 Task: Look for space in Olesa de Montserrat, Spain from 1st June, 2023 to 4th June, 2023 for 1 adult in price range Rs.6000 to Rs.16000. Place can be private room with 1  bedroom having 1 bed and 1 bathroom. Property type can be house, flat, guest house. Amenities needed are: wifi, washing machine. Booking option can be shelf check-in. Required host language is English.
Action: Mouse moved to (320, 159)
Screenshot: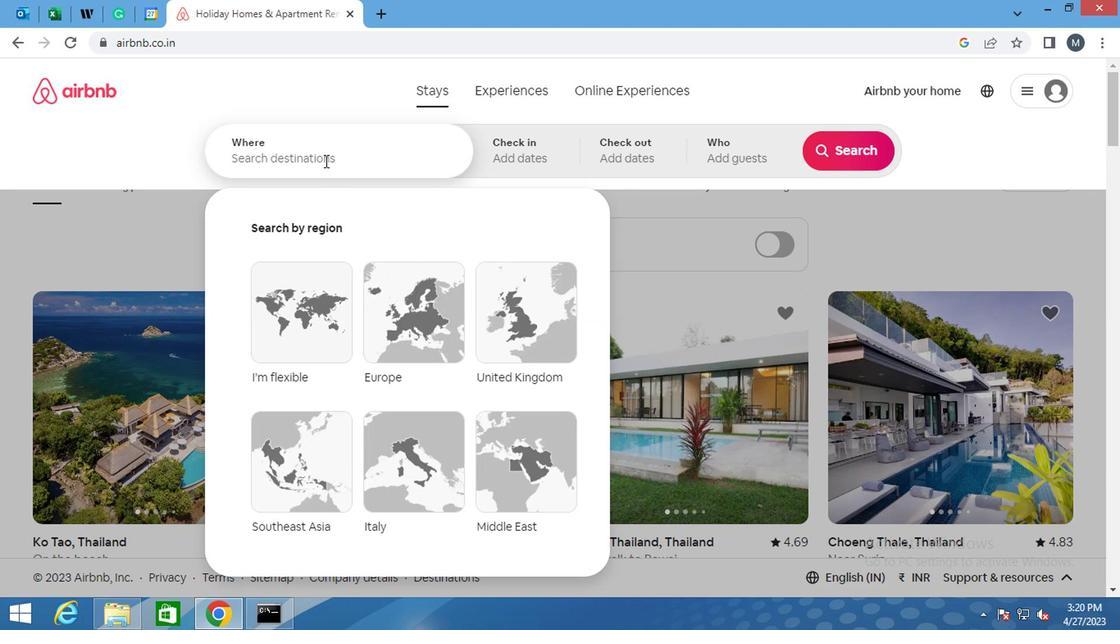 
Action: Mouse pressed left at (320, 159)
Screenshot: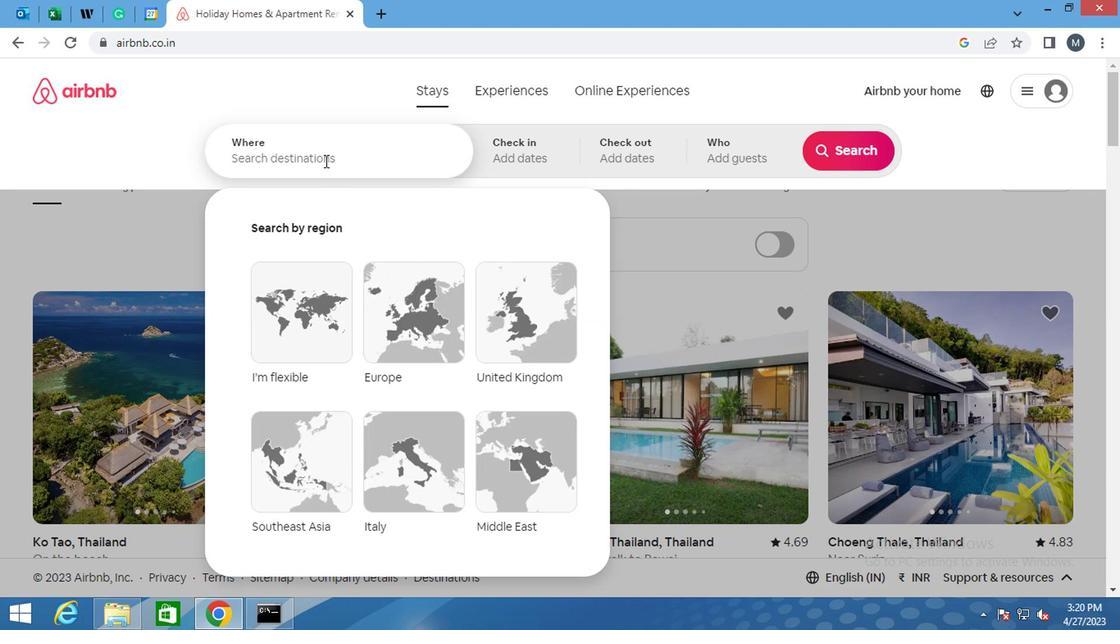 
Action: Key pressed <Key.shift>OLESA<Key.space><Key.shift>D<Key.backspace>DE
Screenshot: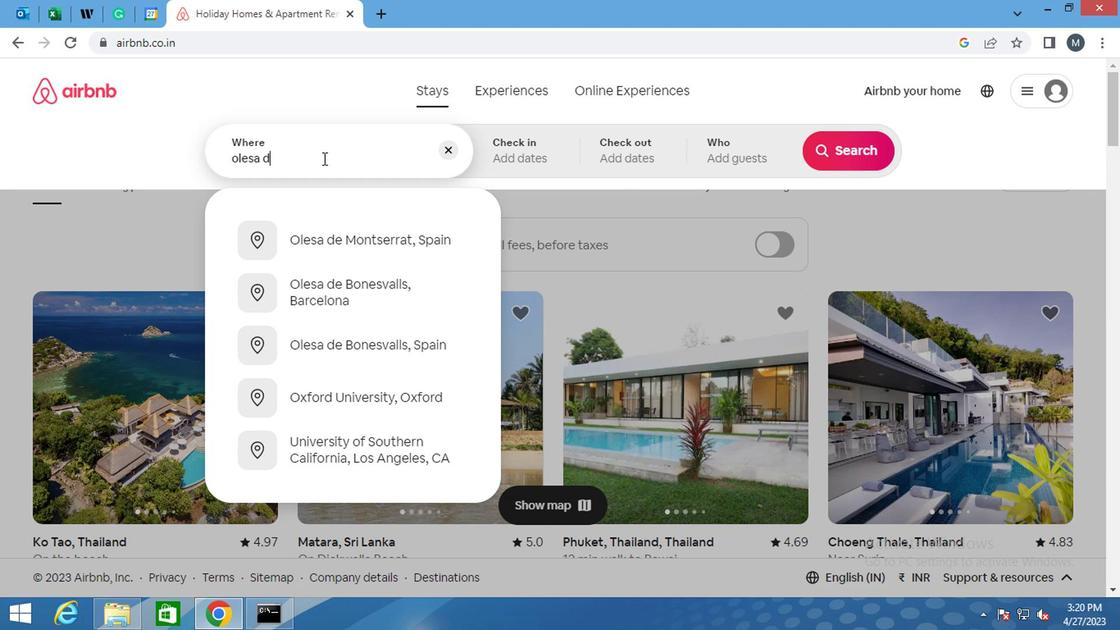 
Action: Mouse moved to (424, 300)
Screenshot: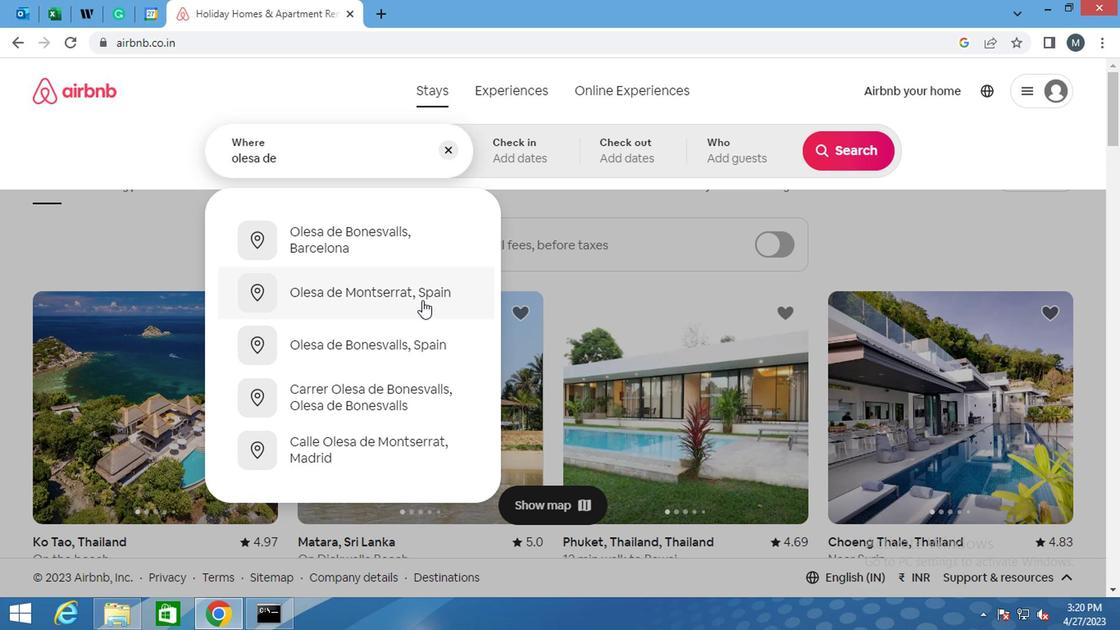 
Action: Mouse pressed left at (424, 300)
Screenshot: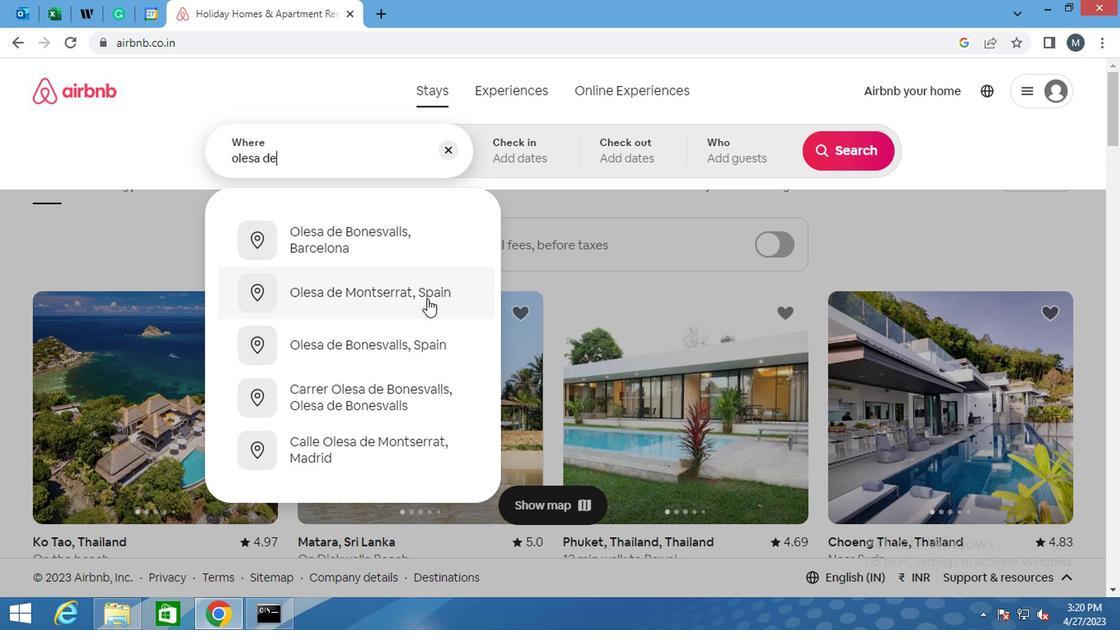 
Action: Mouse moved to (840, 286)
Screenshot: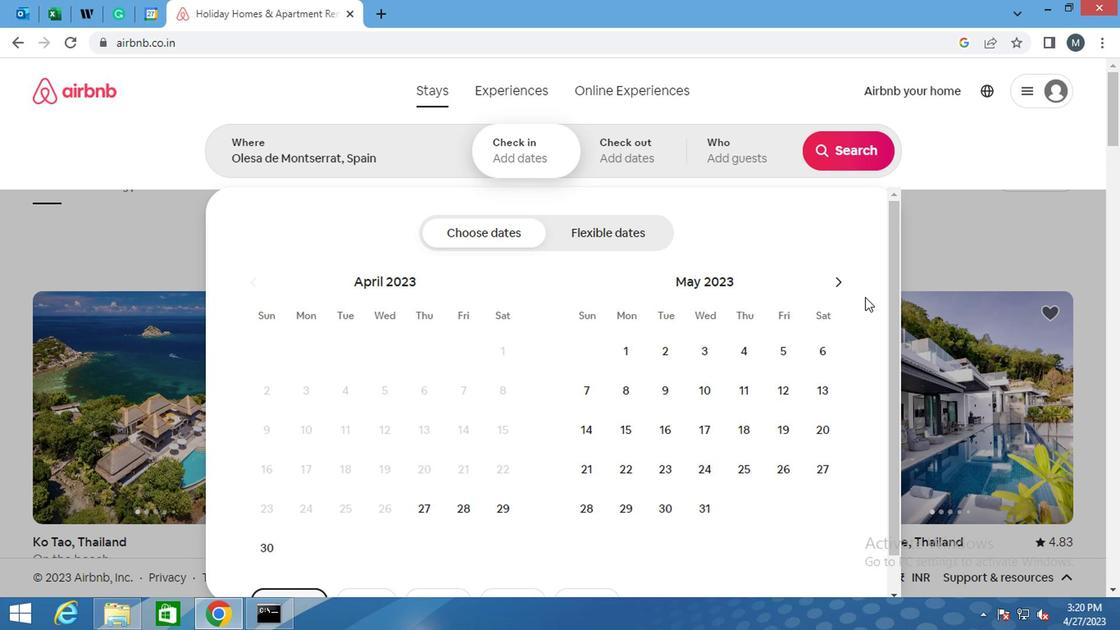 
Action: Mouse pressed left at (840, 286)
Screenshot: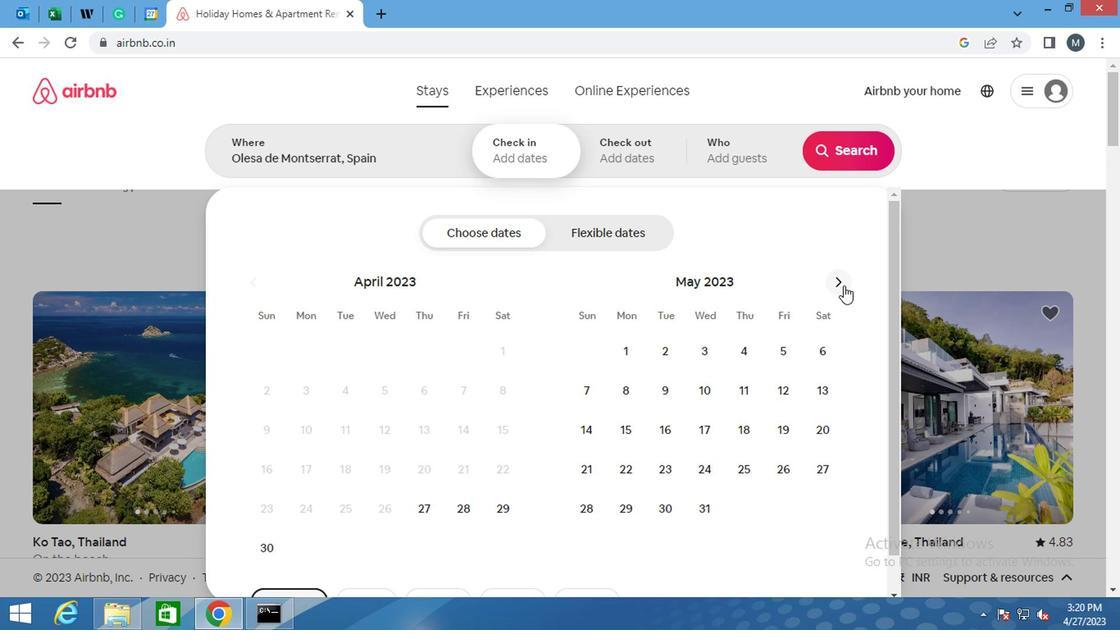 
Action: Mouse moved to (744, 361)
Screenshot: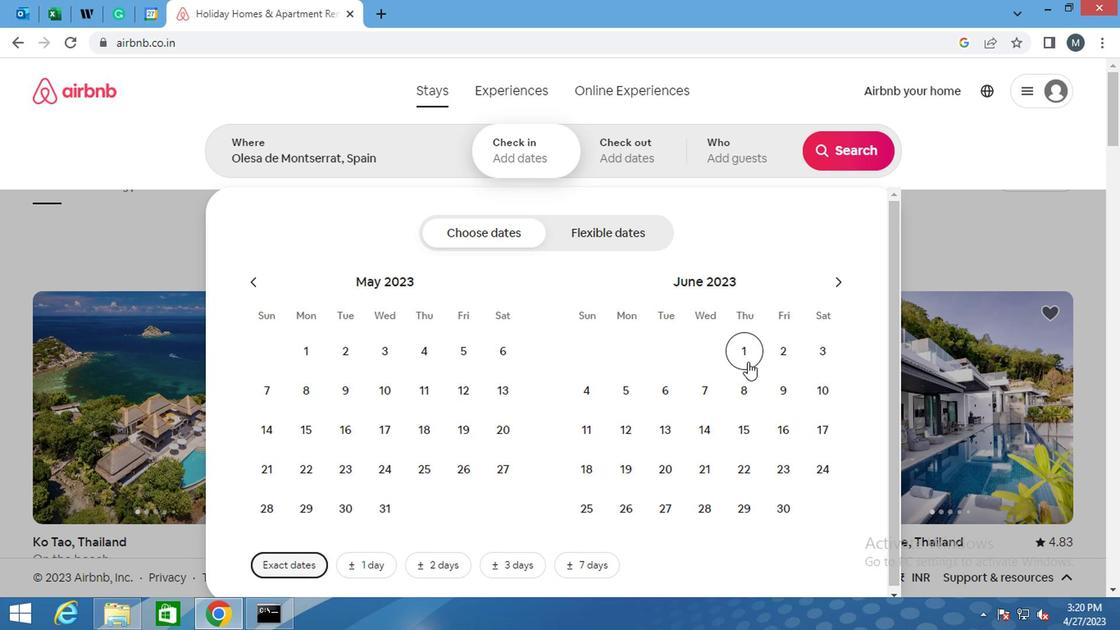 
Action: Mouse pressed left at (744, 361)
Screenshot: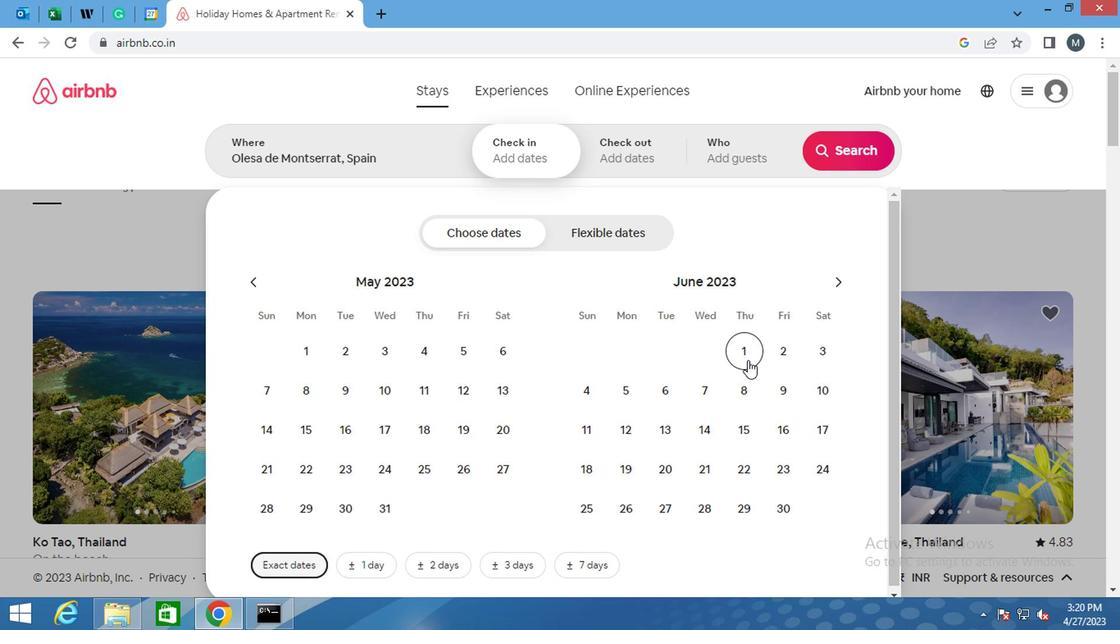 
Action: Mouse moved to (587, 390)
Screenshot: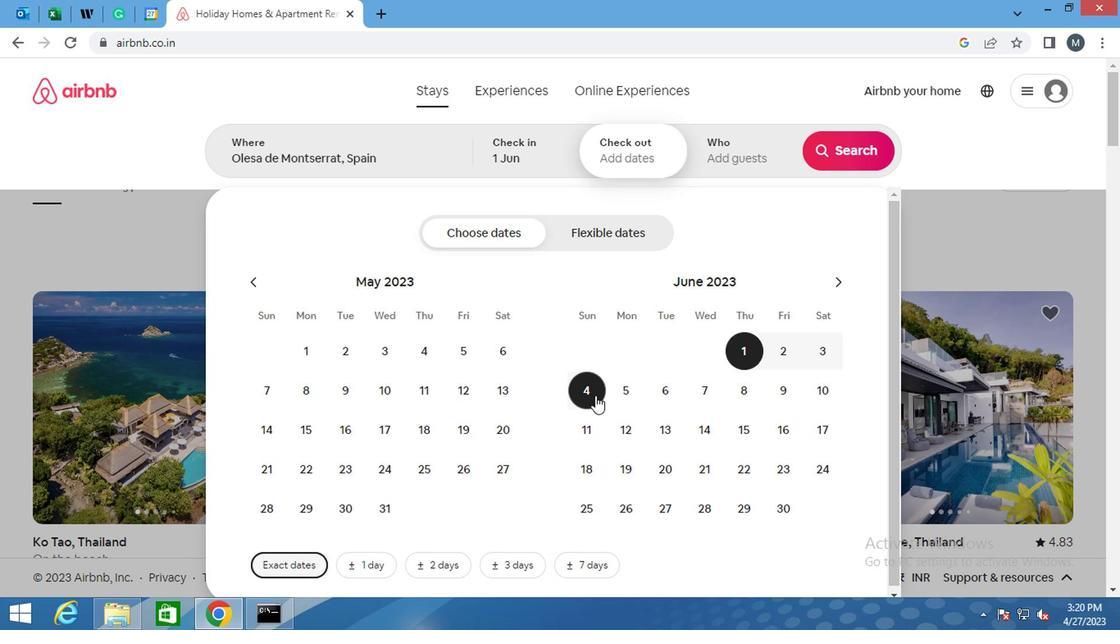 
Action: Mouse pressed left at (587, 390)
Screenshot: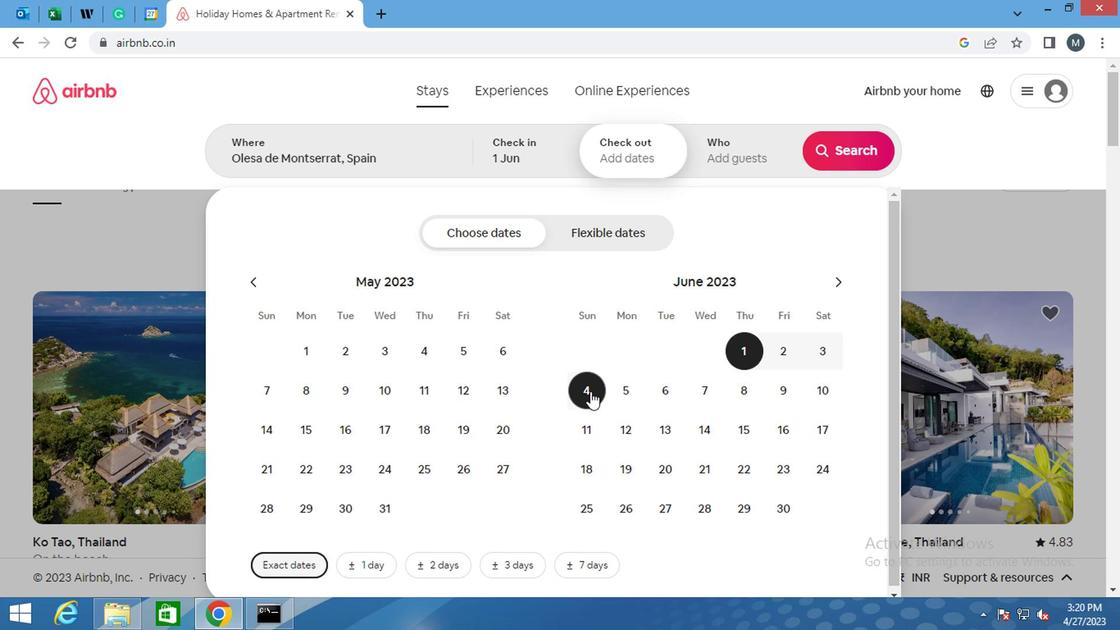 
Action: Mouse moved to (732, 166)
Screenshot: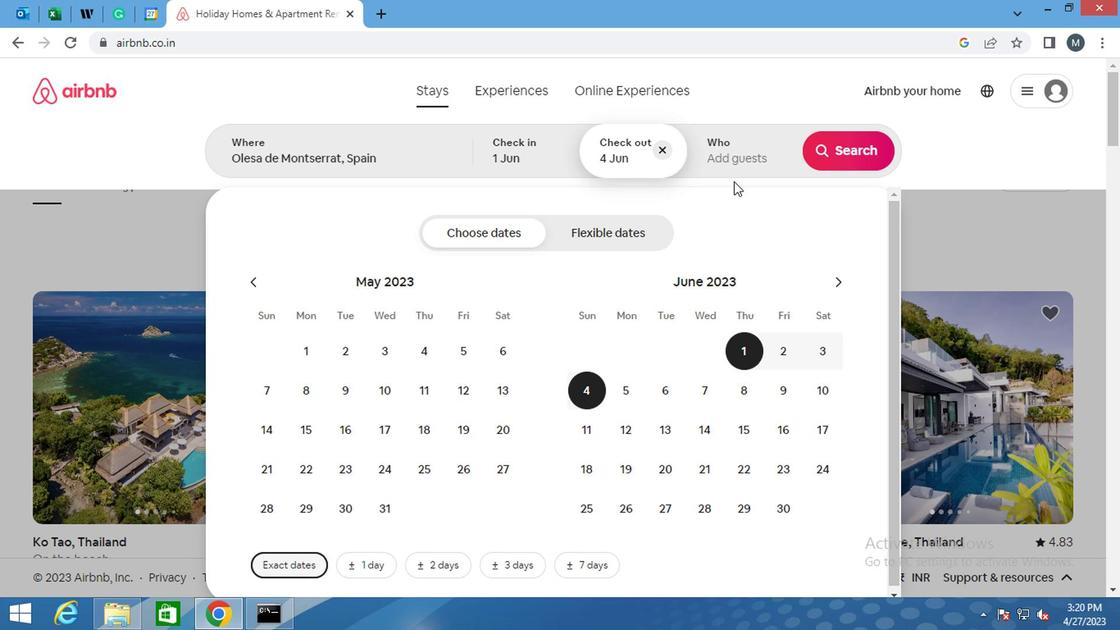 
Action: Mouse pressed left at (732, 166)
Screenshot: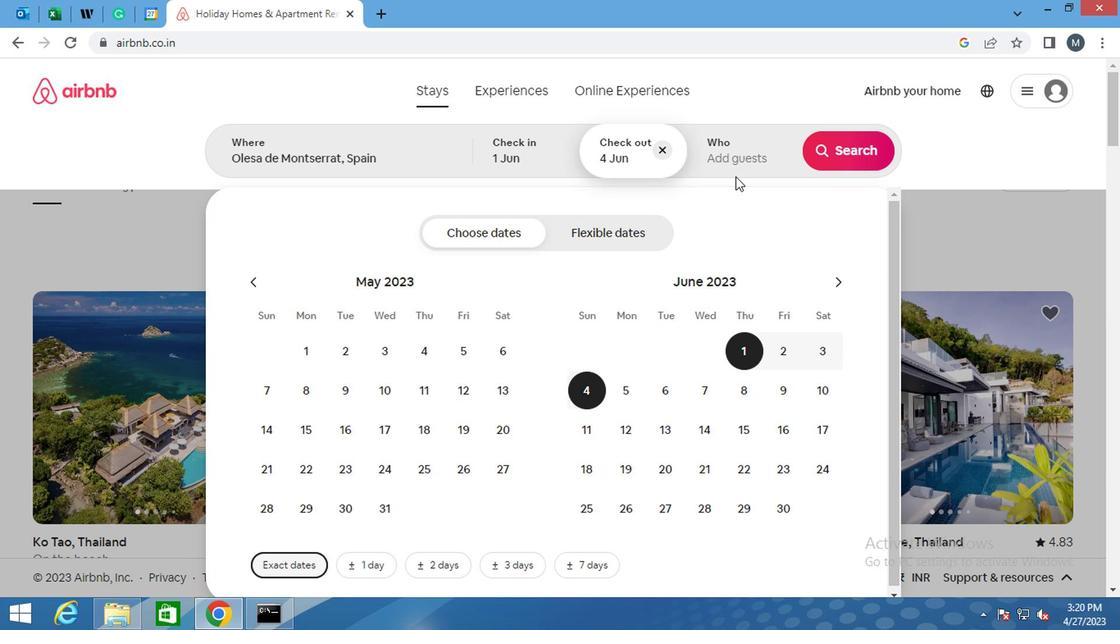 
Action: Mouse moved to (837, 241)
Screenshot: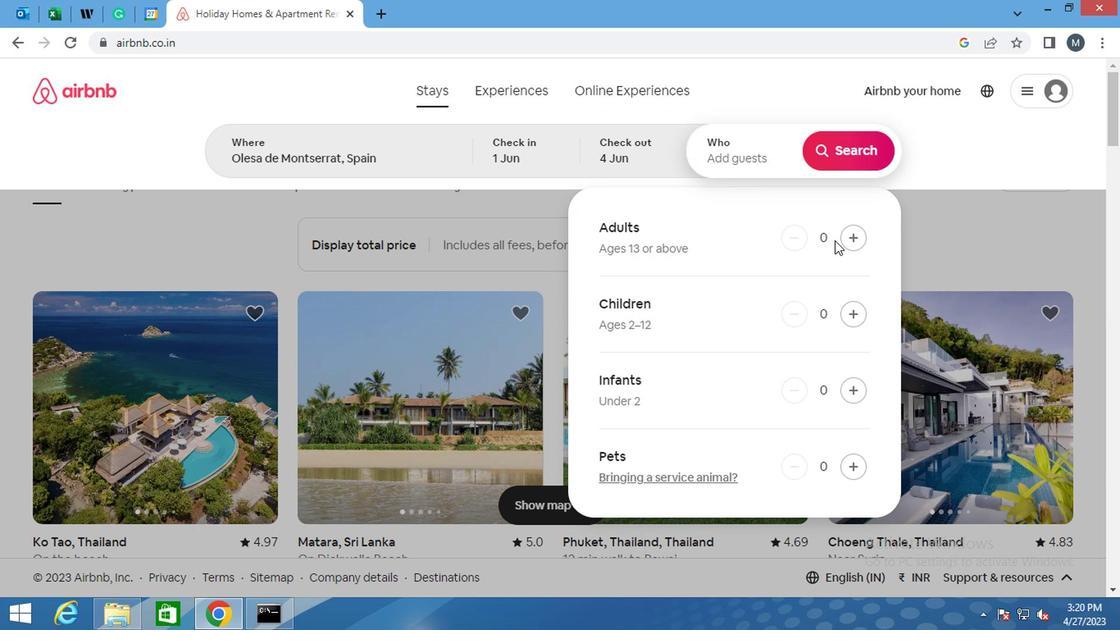 
Action: Mouse pressed left at (837, 241)
Screenshot: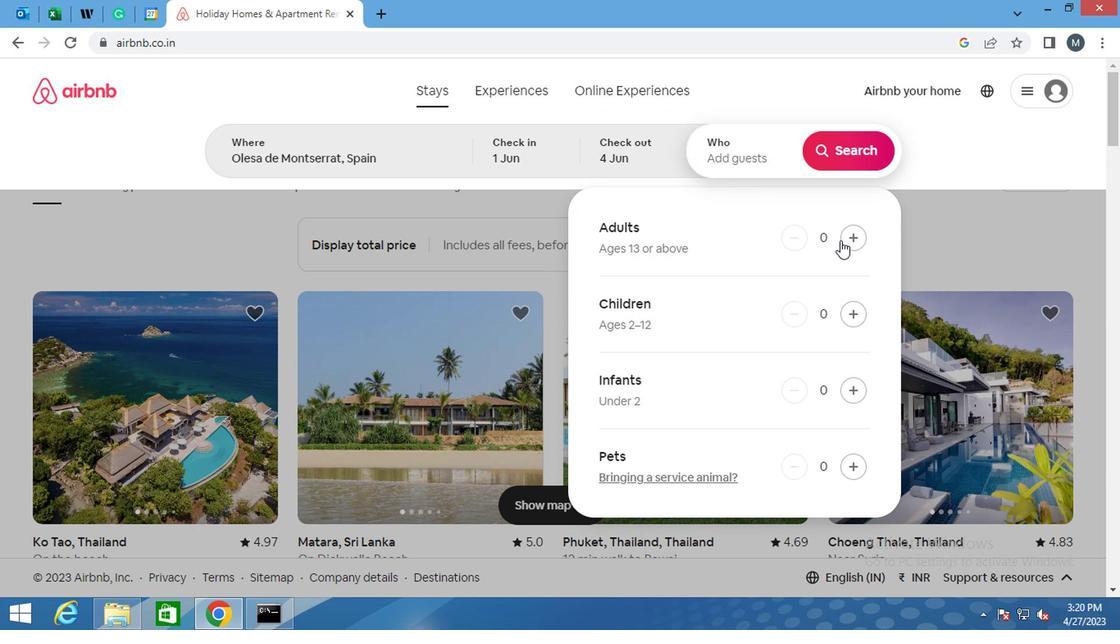 
Action: Mouse moved to (852, 155)
Screenshot: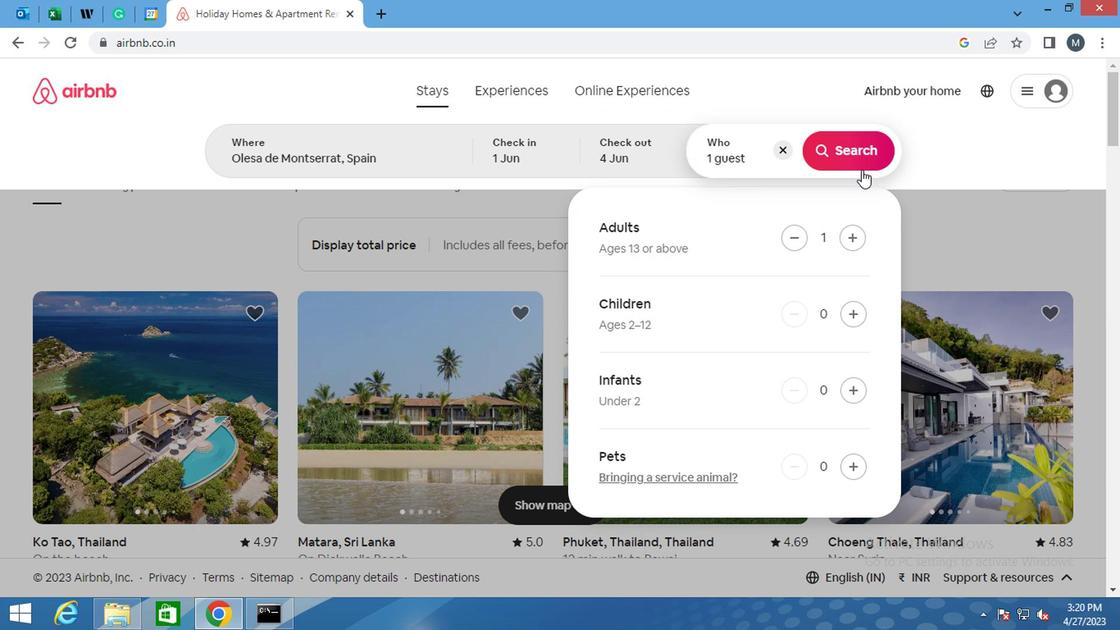 
Action: Mouse pressed left at (852, 155)
Screenshot: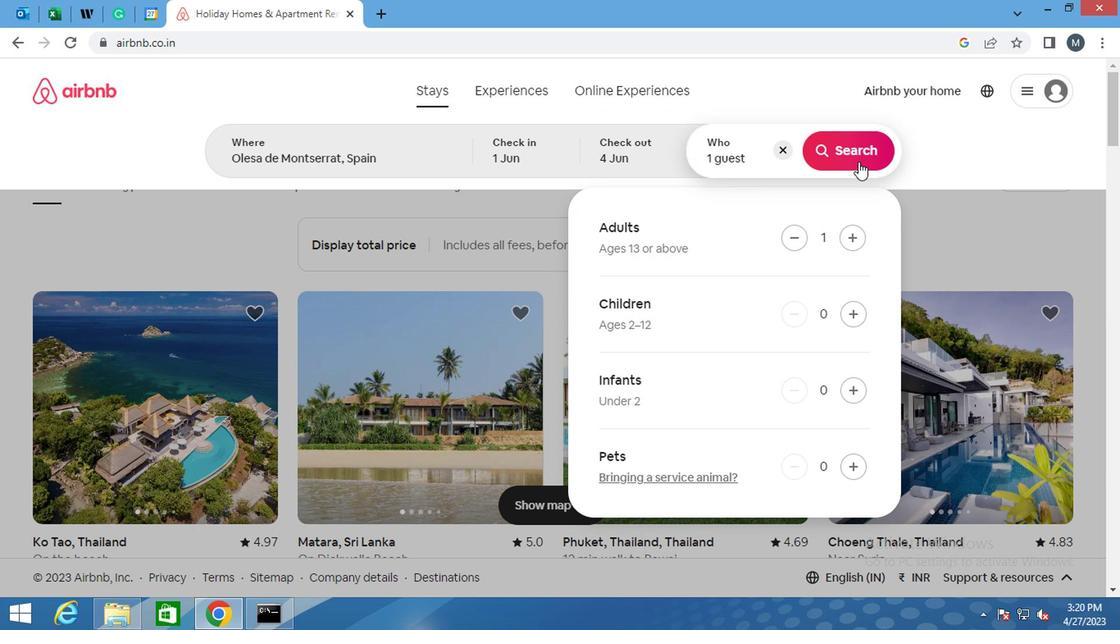 
Action: Mouse moved to (1028, 161)
Screenshot: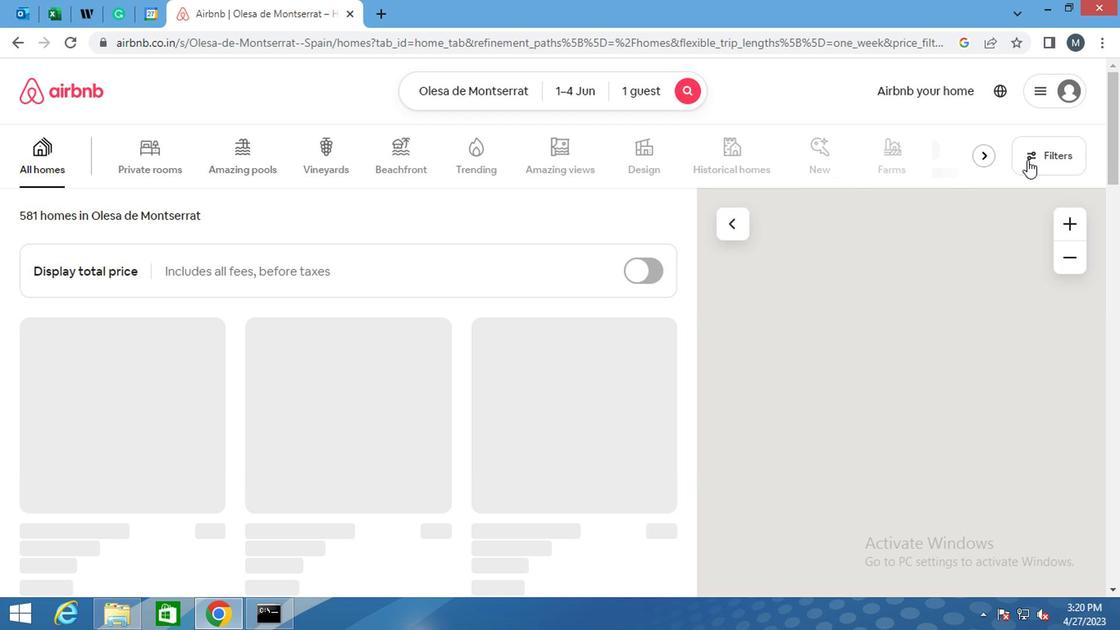 
Action: Mouse pressed left at (1028, 161)
Screenshot: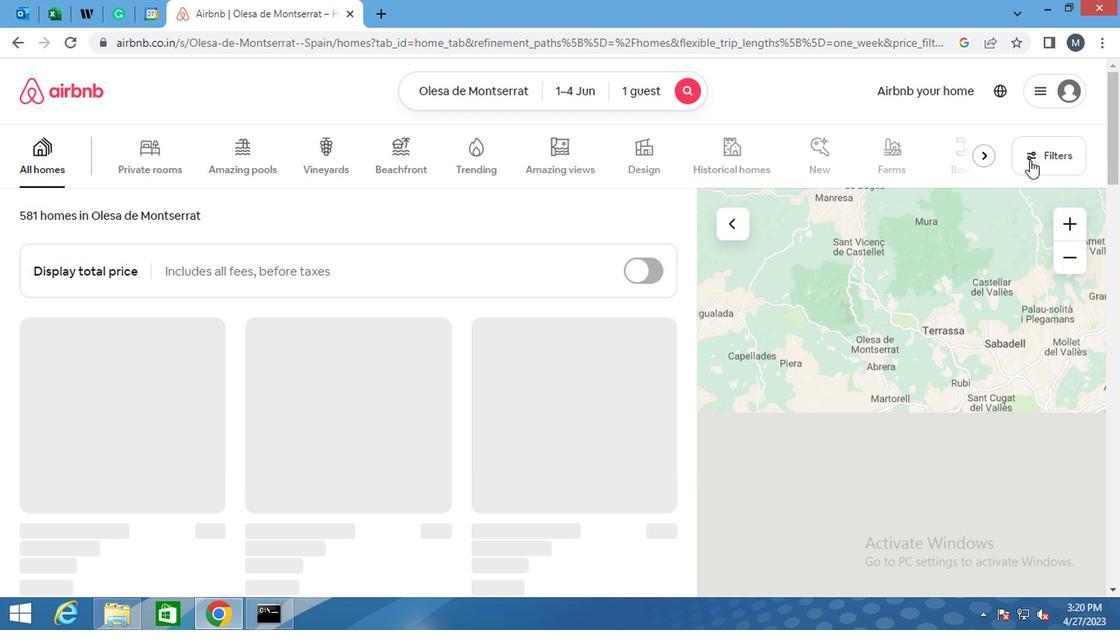 
Action: Mouse moved to (400, 370)
Screenshot: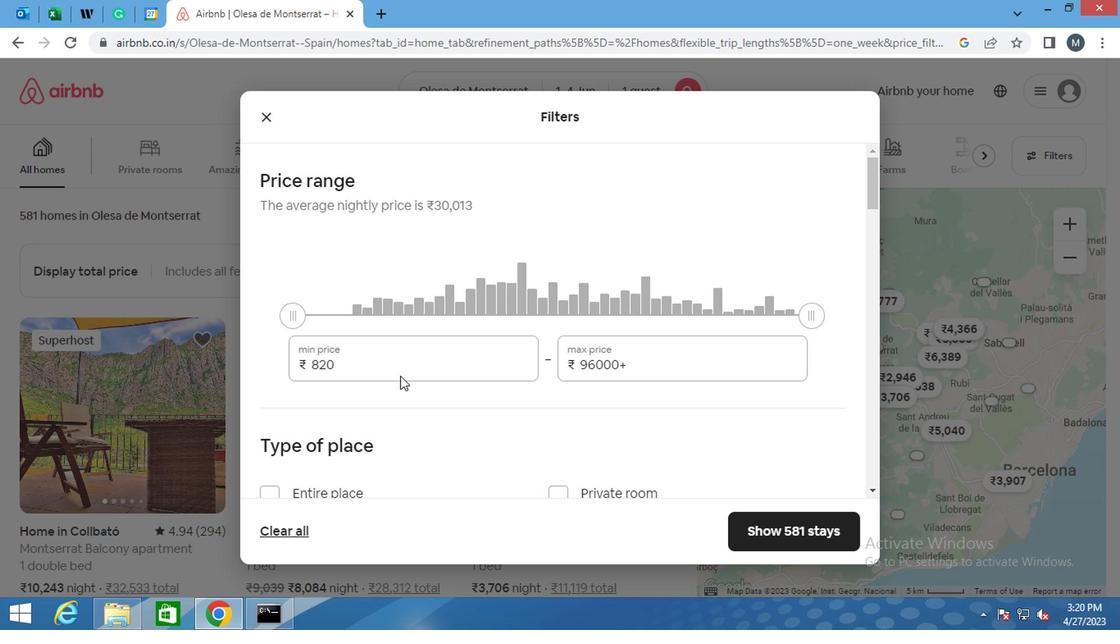 
Action: Mouse pressed left at (400, 370)
Screenshot: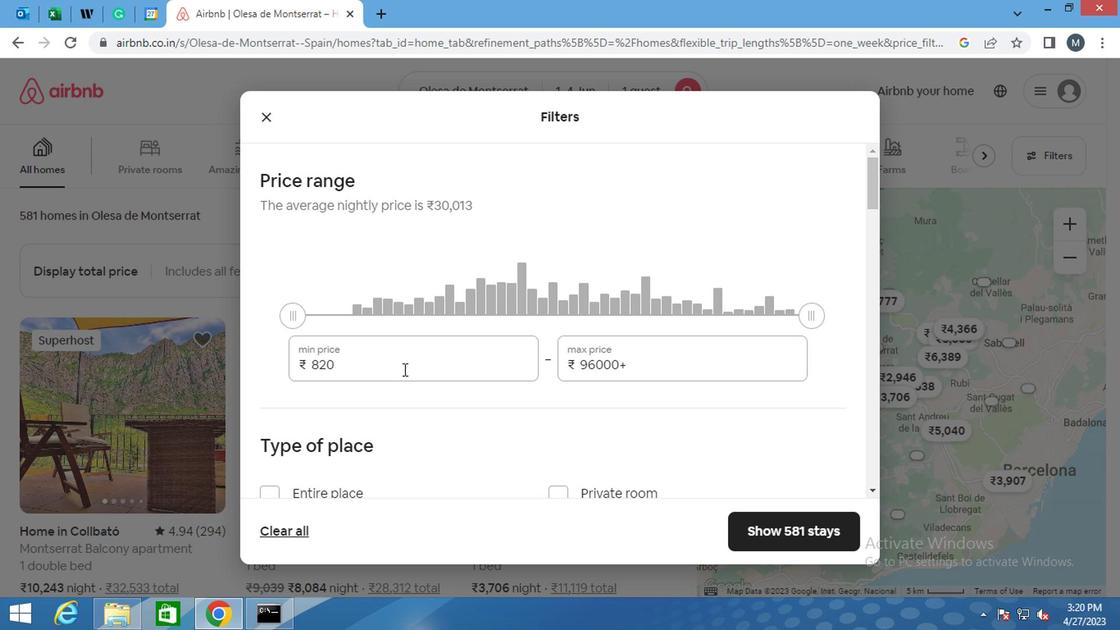 
Action: Mouse pressed left at (400, 370)
Screenshot: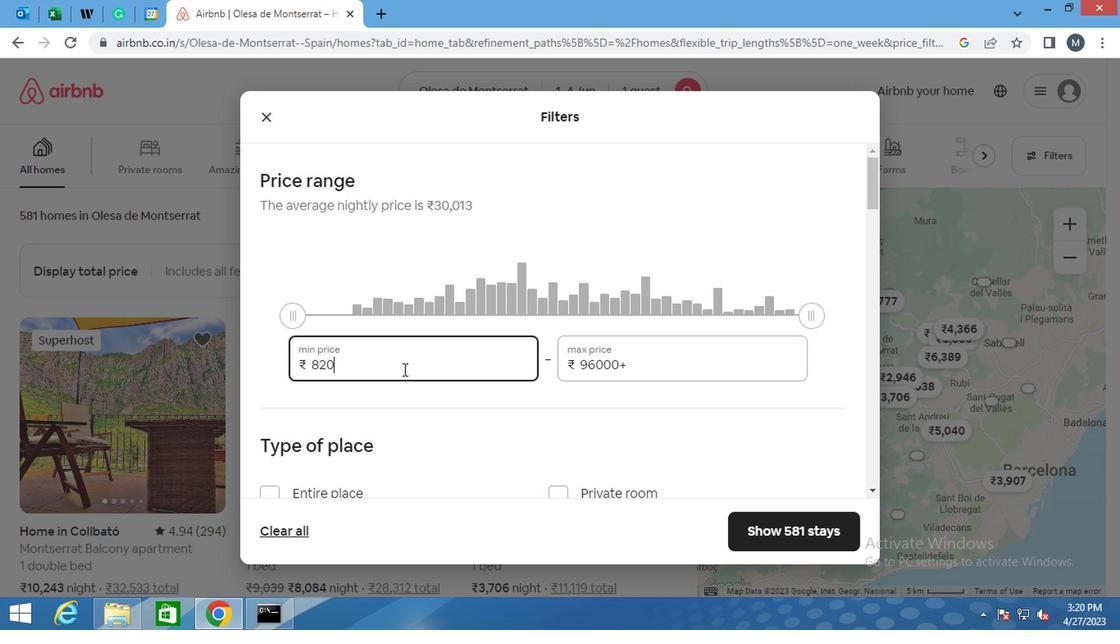 
Action: Key pressed 6000
Screenshot: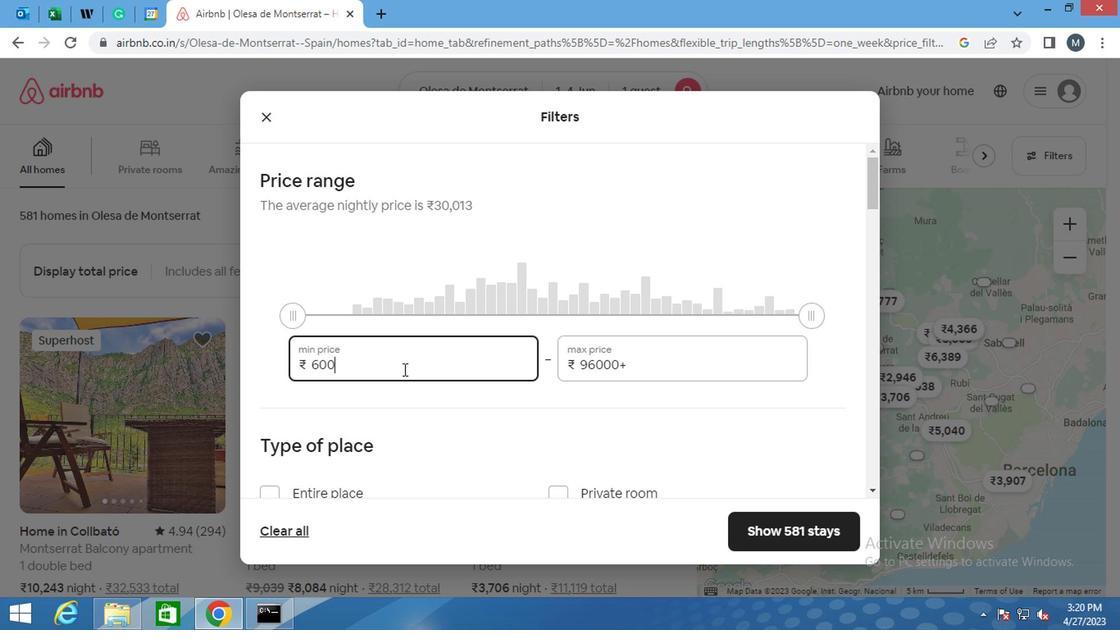 
Action: Mouse moved to (686, 363)
Screenshot: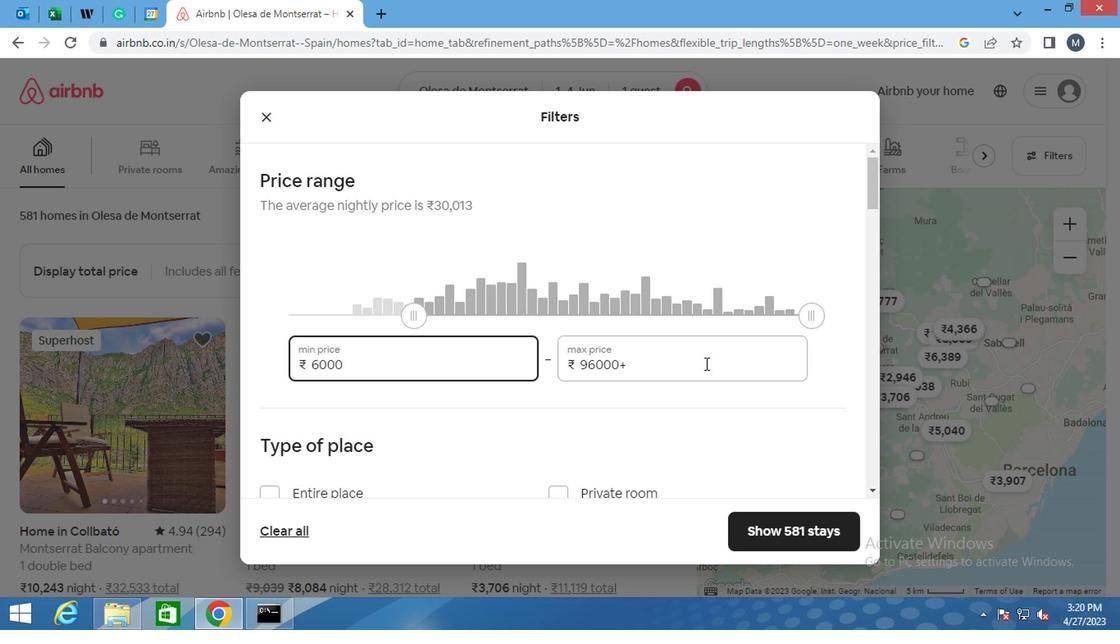 
Action: Mouse pressed left at (686, 363)
Screenshot: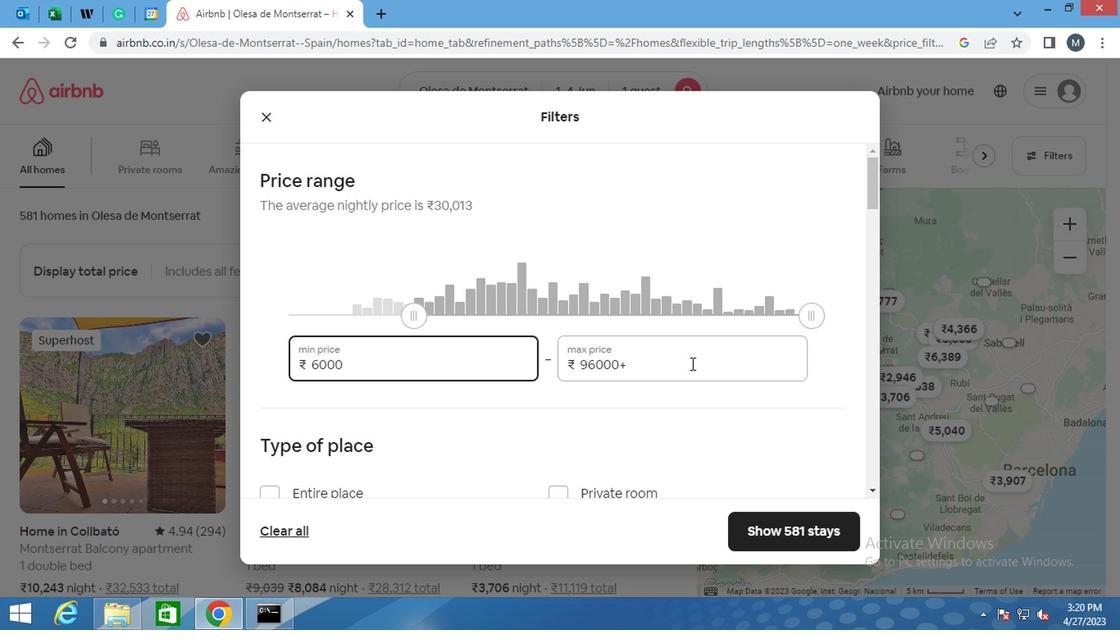 
Action: Mouse moved to (559, 361)
Screenshot: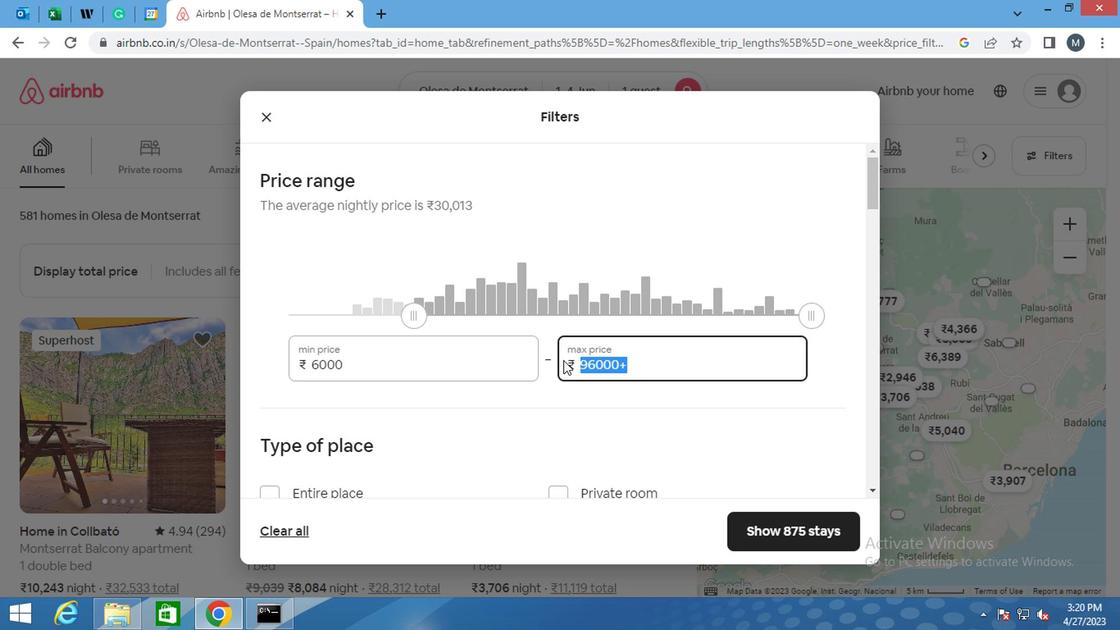 
Action: Key pressed 16000
Screenshot: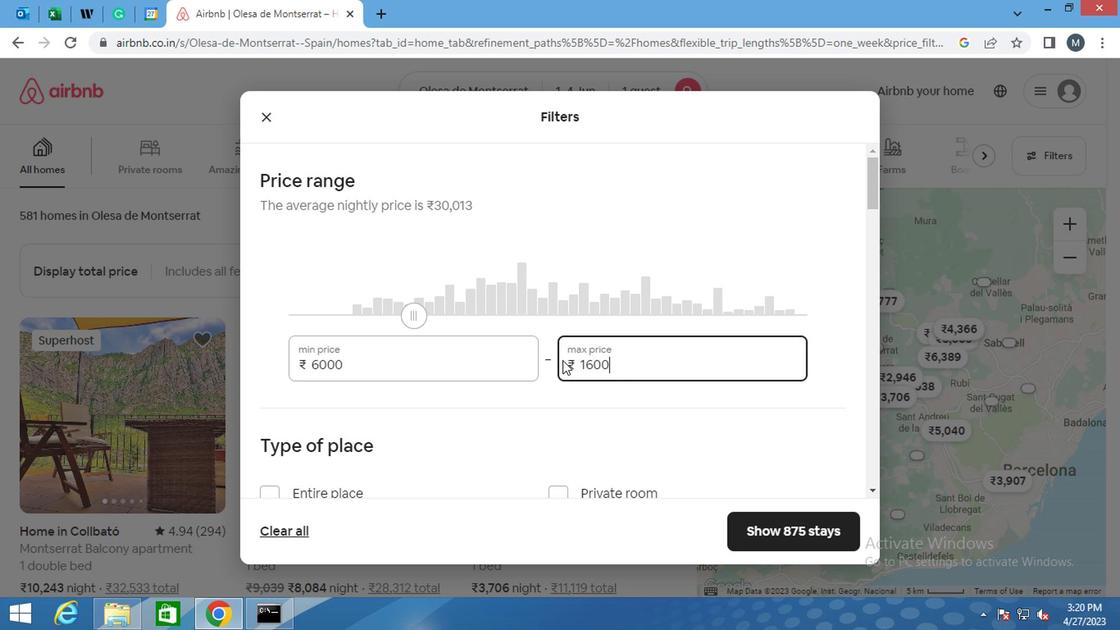
Action: Mouse moved to (493, 339)
Screenshot: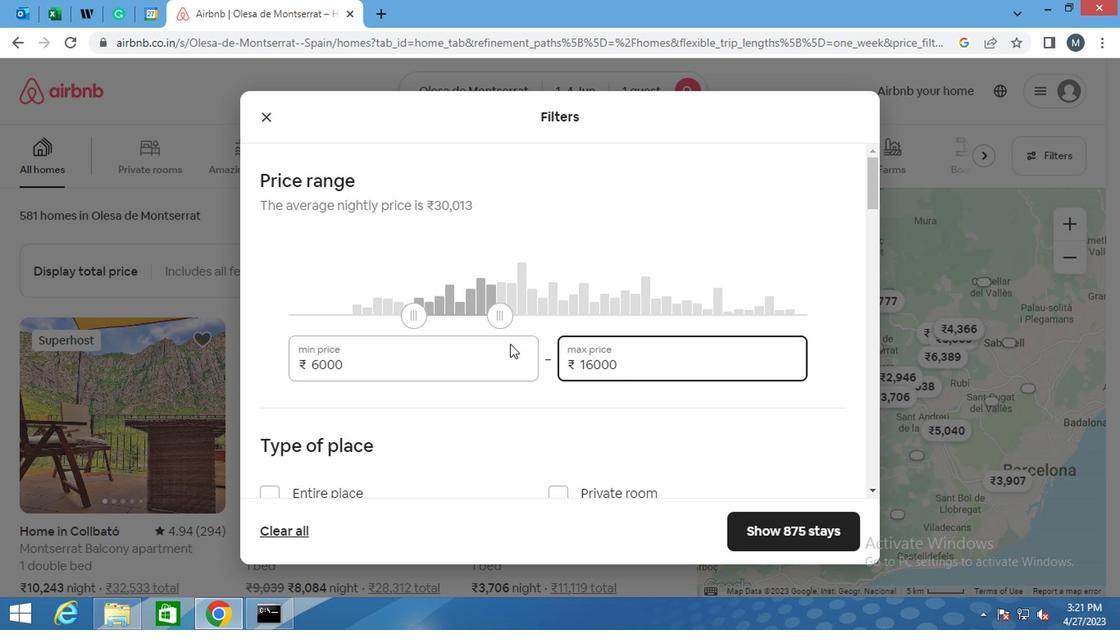 
Action: Mouse scrolled (493, 339) with delta (0, 0)
Screenshot: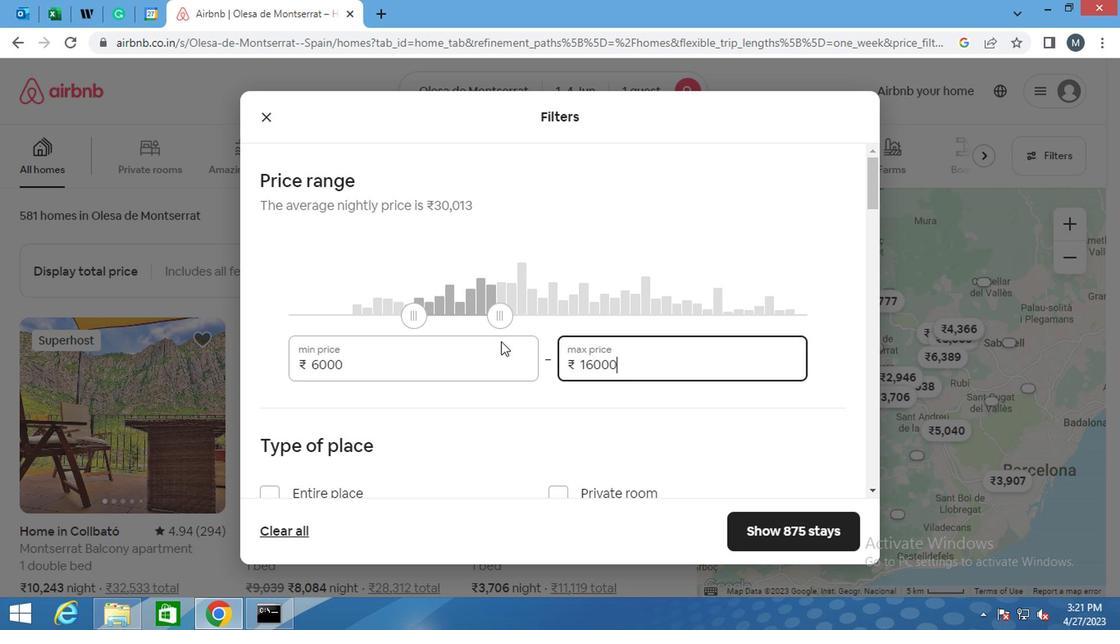
Action: Mouse moved to (493, 339)
Screenshot: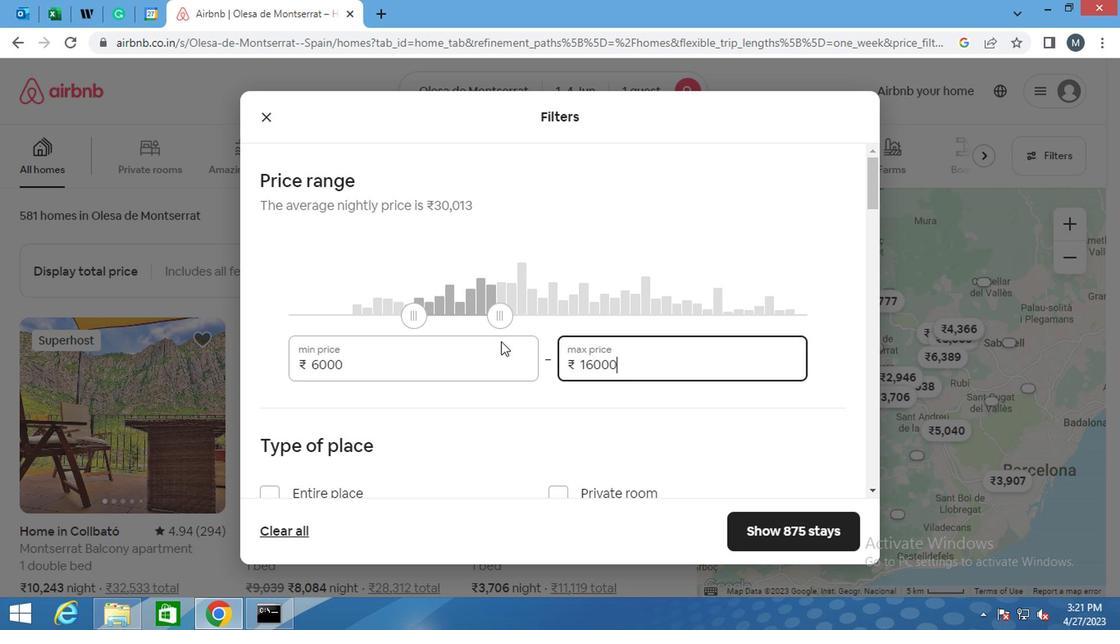 
Action: Mouse scrolled (493, 339) with delta (0, 0)
Screenshot: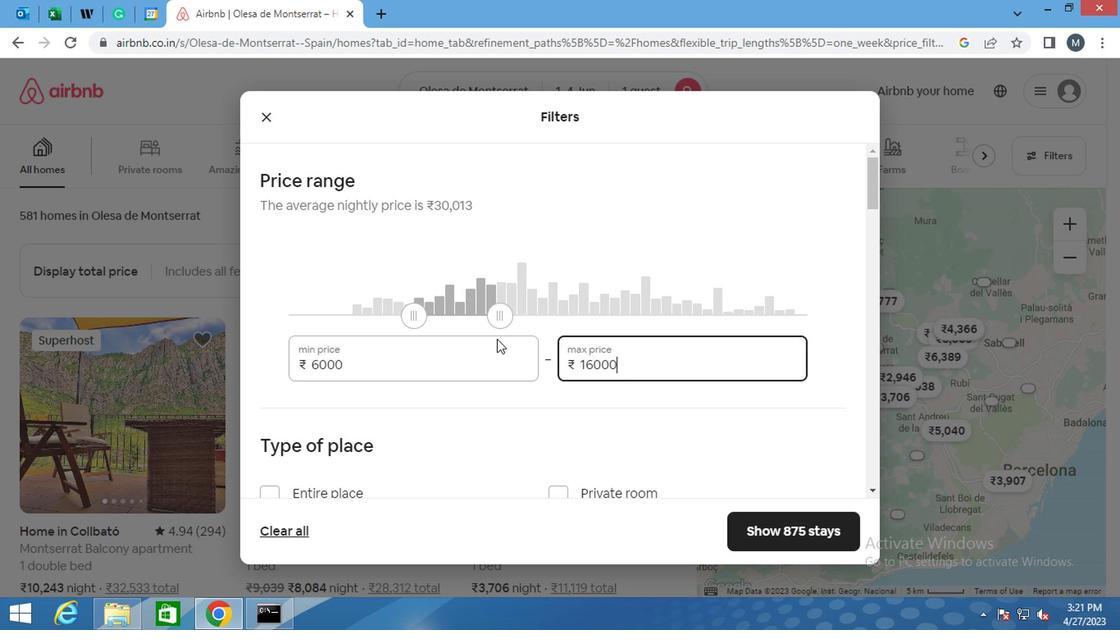 
Action: Mouse moved to (409, 340)
Screenshot: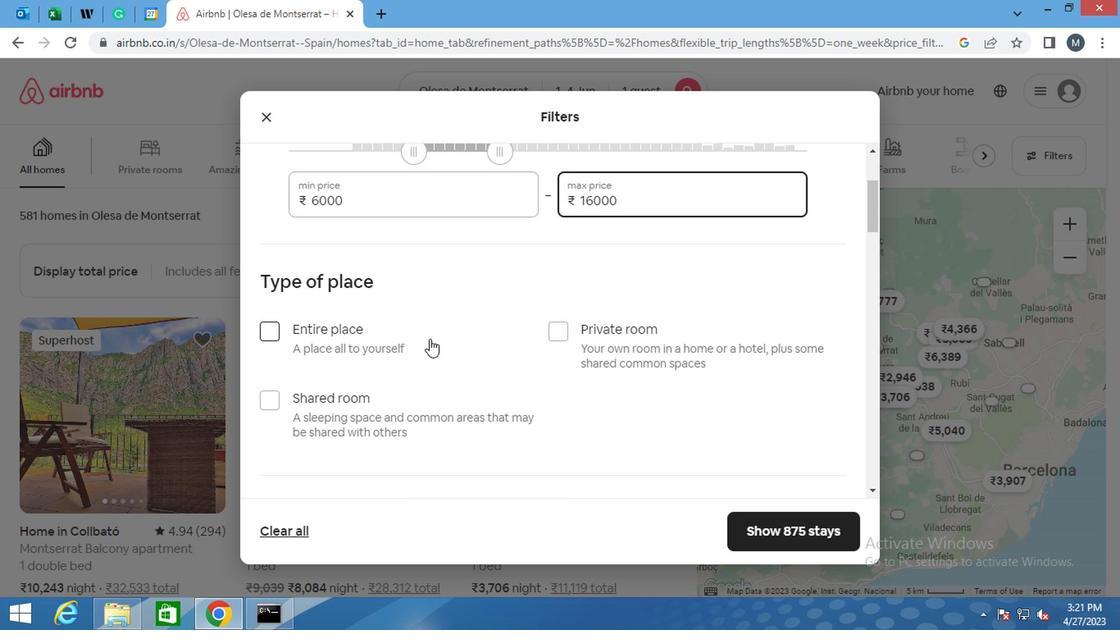 
Action: Mouse scrolled (409, 339) with delta (0, -1)
Screenshot: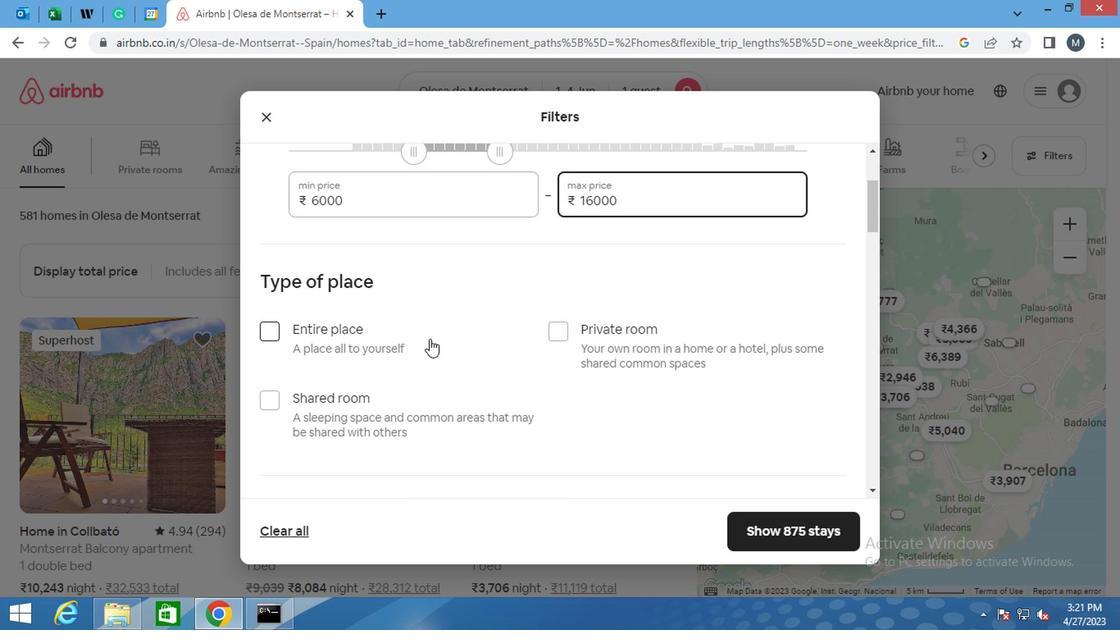 
Action: Mouse moved to (559, 243)
Screenshot: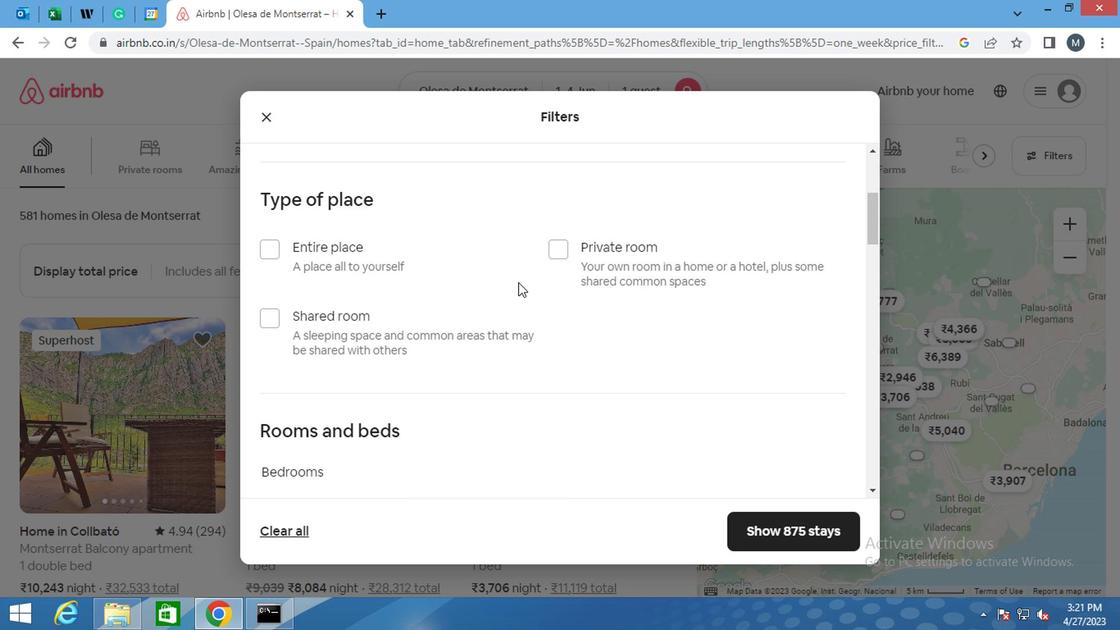 
Action: Mouse pressed left at (559, 243)
Screenshot: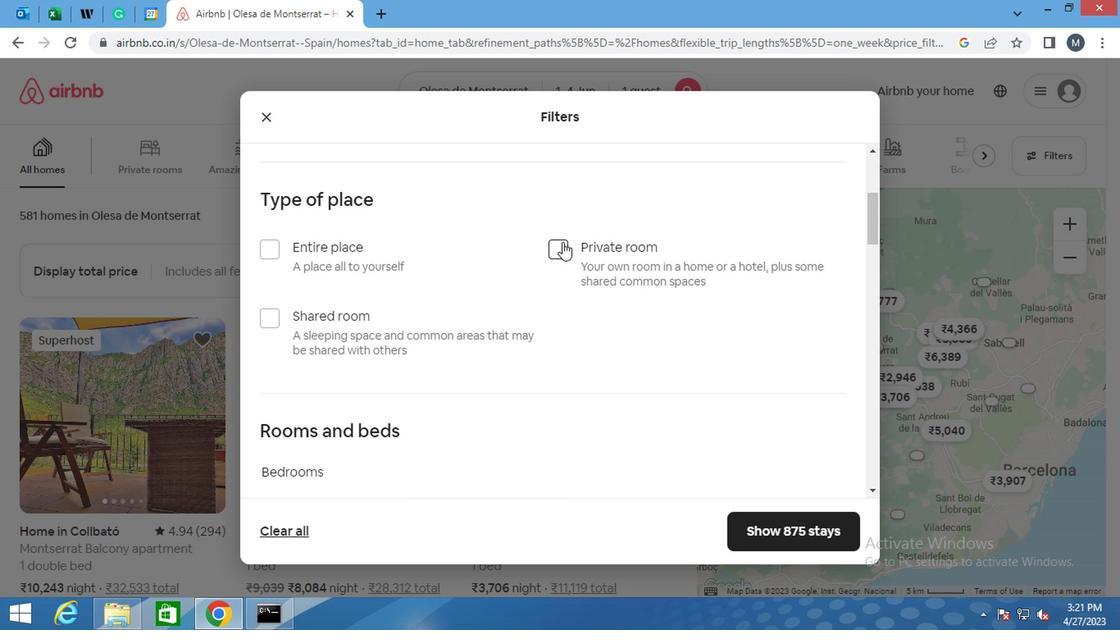 
Action: Mouse moved to (512, 262)
Screenshot: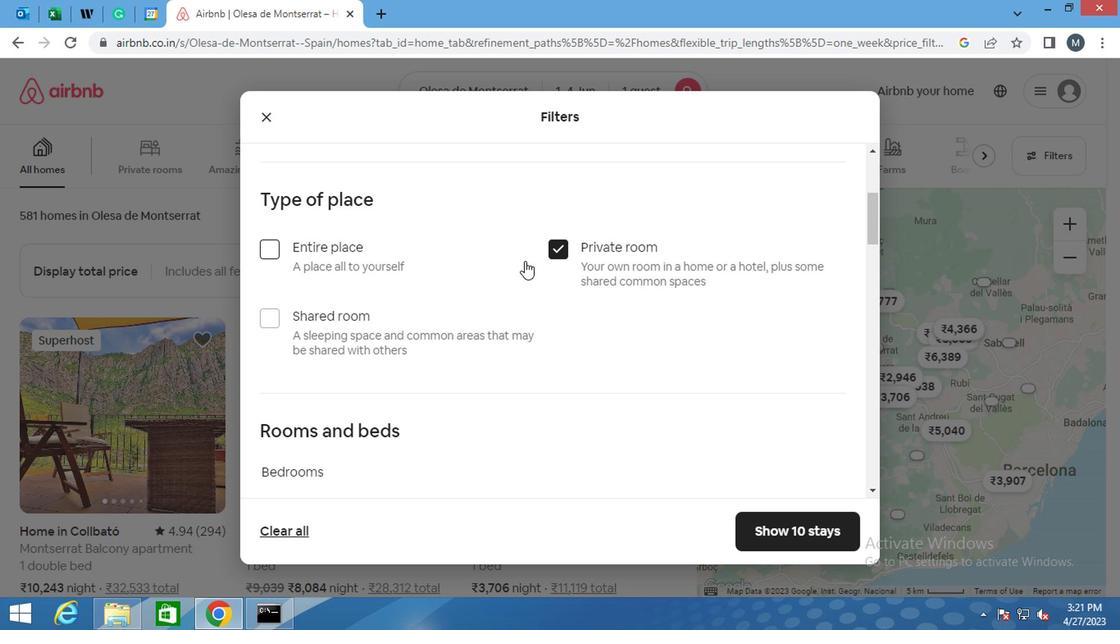 
Action: Mouse scrolled (512, 261) with delta (0, 0)
Screenshot: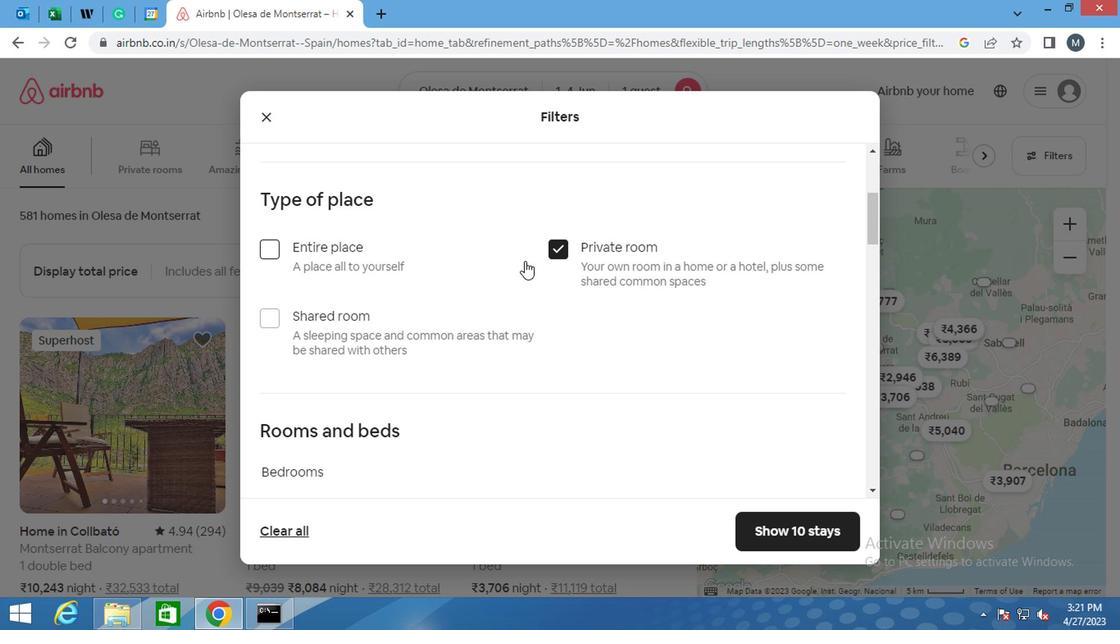 
Action: Mouse moved to (343, 306)
Screenshot: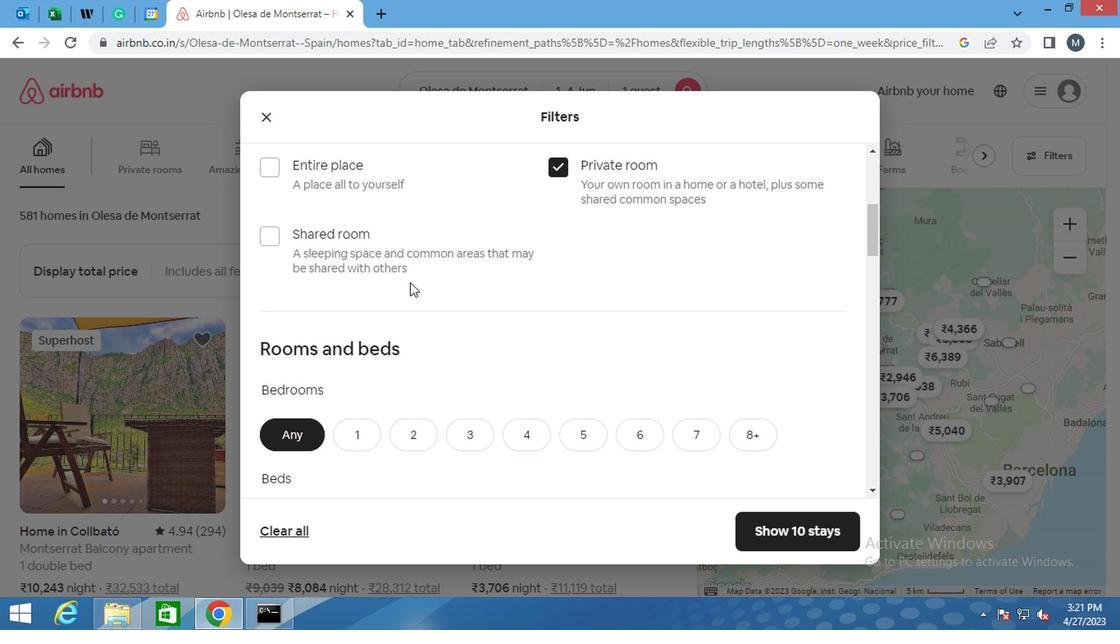 
Action: Mouse scrolled (343, 305) with delta (0, -1)
Screenshot: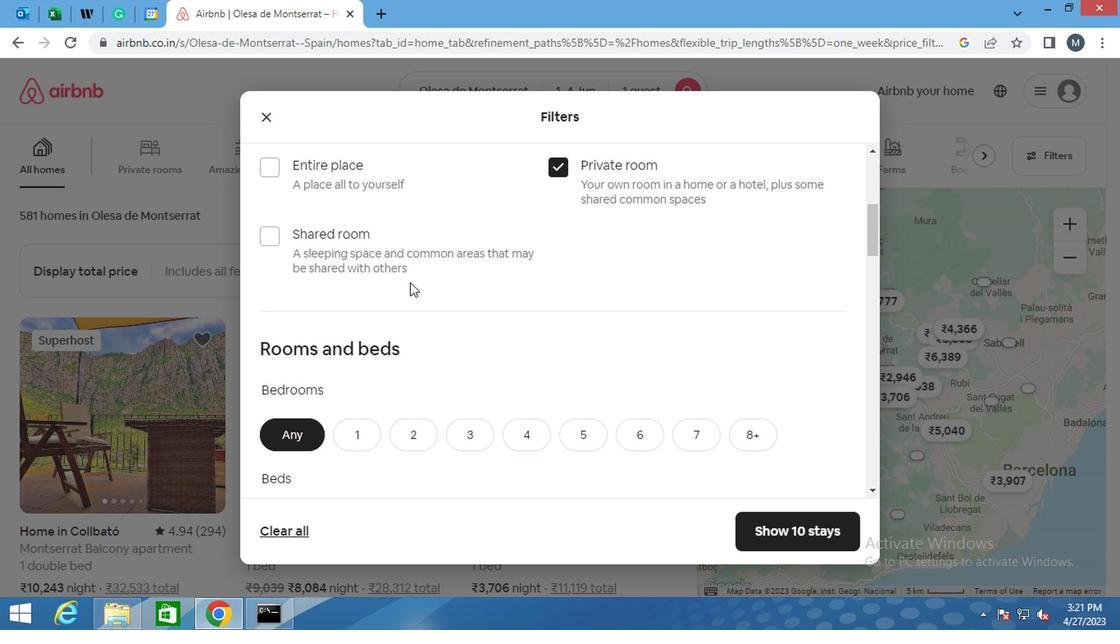 
Action: Mouse moved to (343, 308)
Screenshot: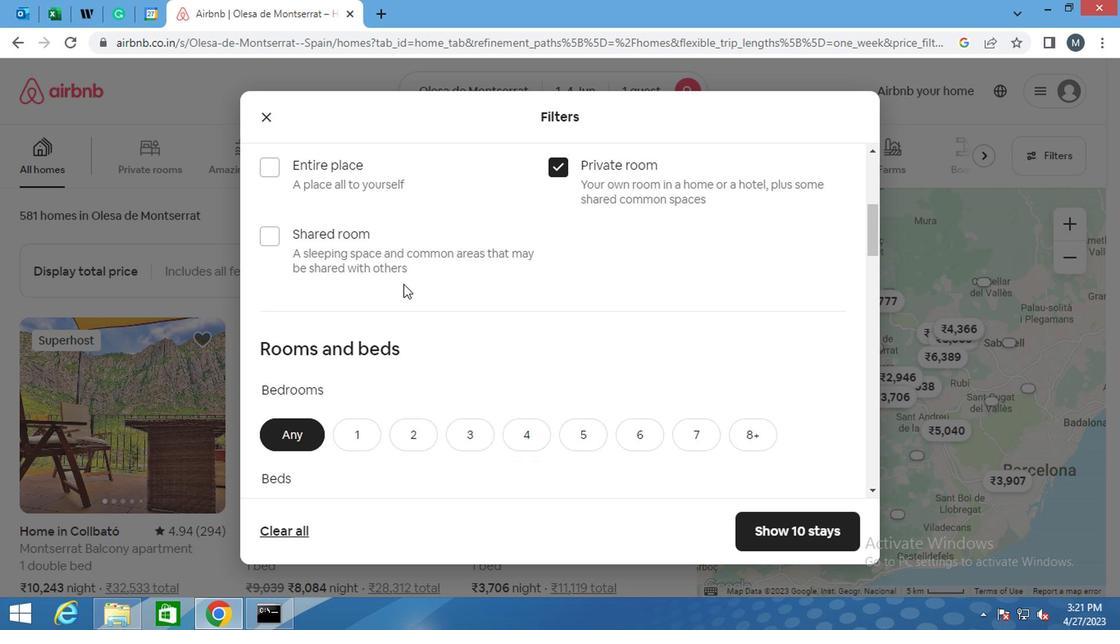 
Action: Mouse scrolled (343, 307) with delta (0, -1)
Screenshot: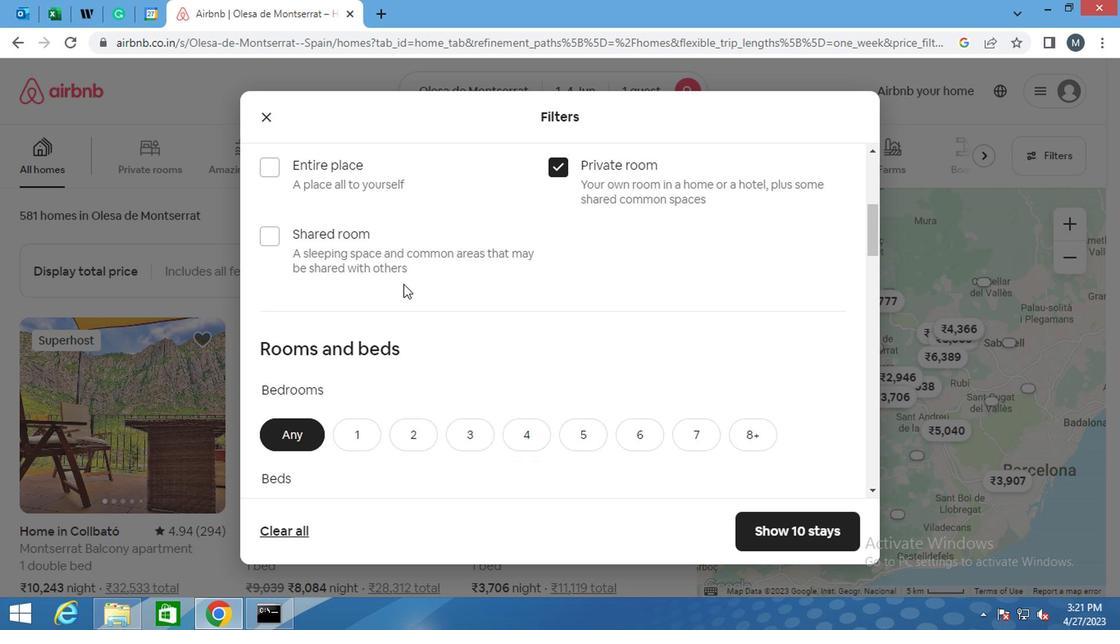 
Action: Mouse moved to (343, 308)
Screenshot: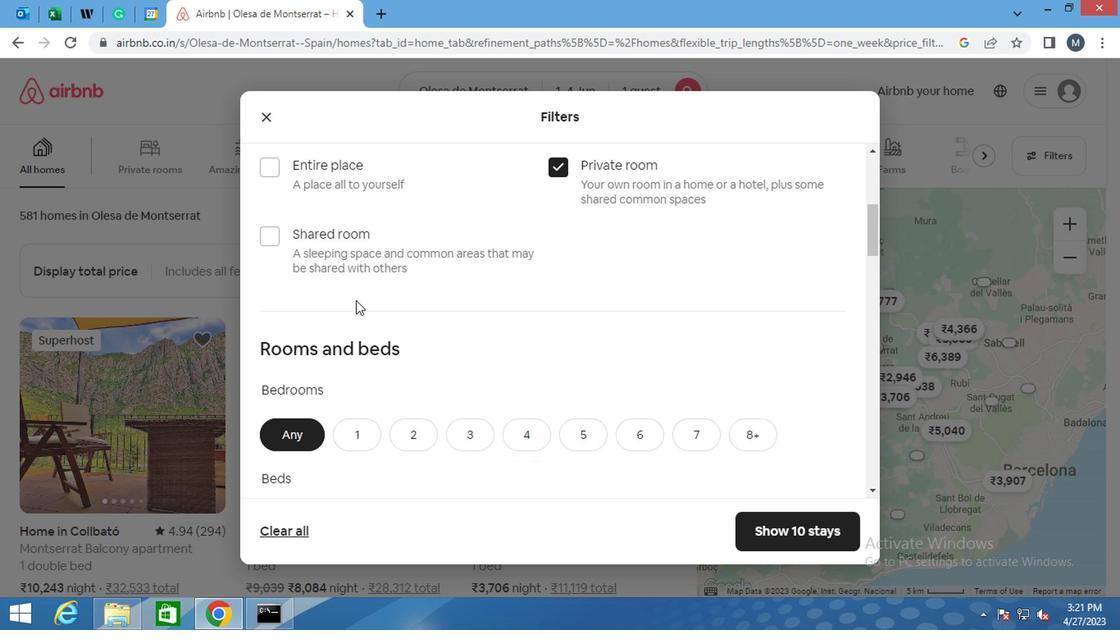 
Action: Mouse scrolled (343, 308) with delta (0, 0)
Screenshot: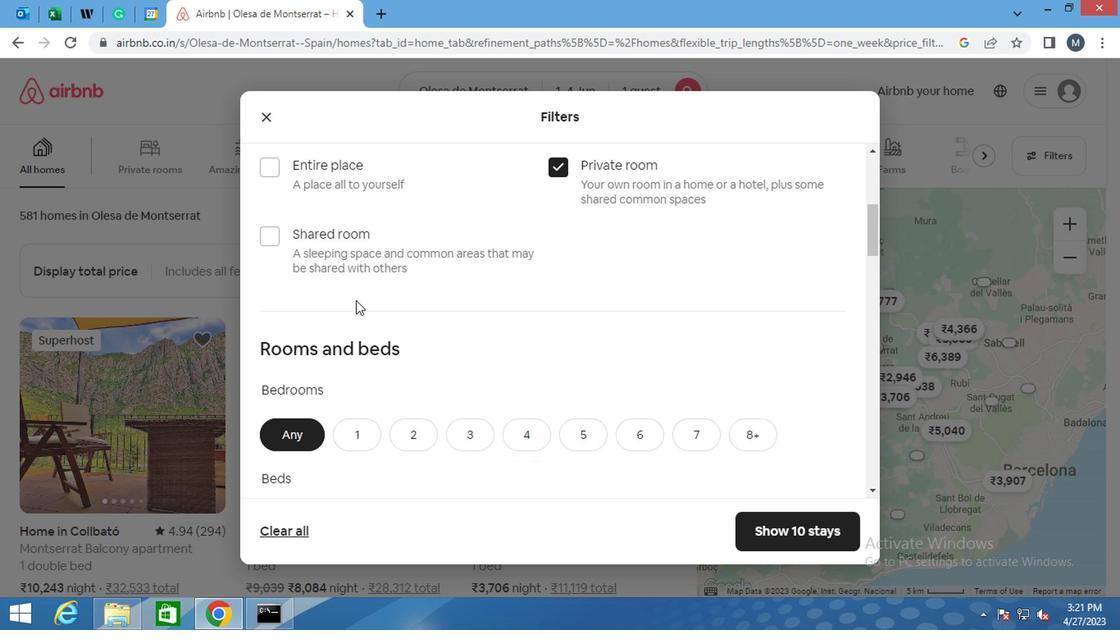
Action: Mouse moved to (361, 197)
Screenshot: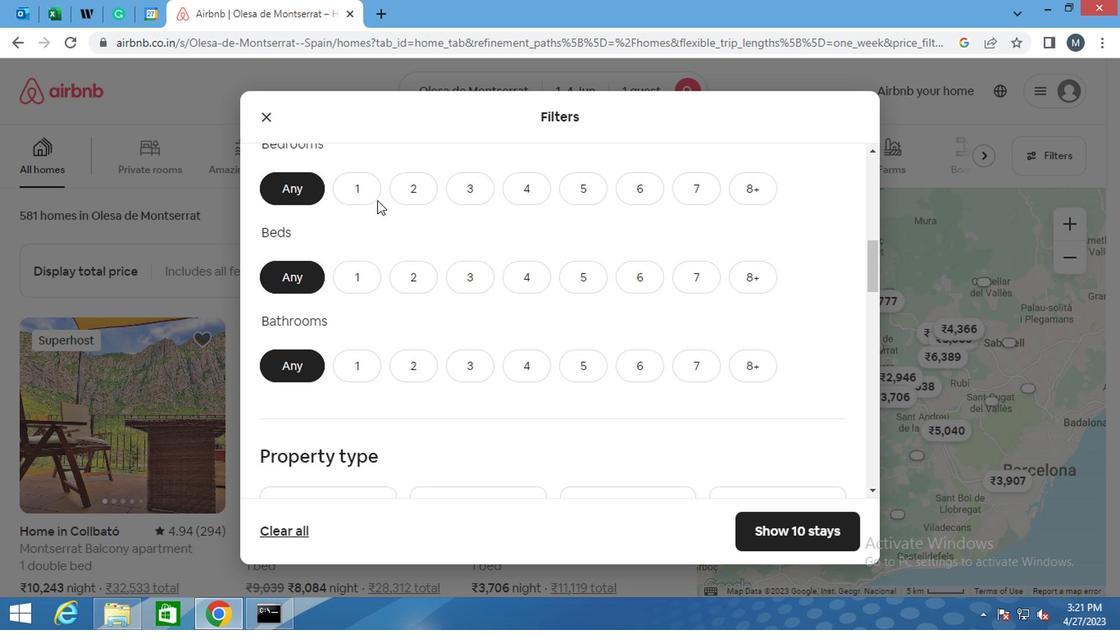 
Action: Mouse pressed left at (361, 197)
Screenshot: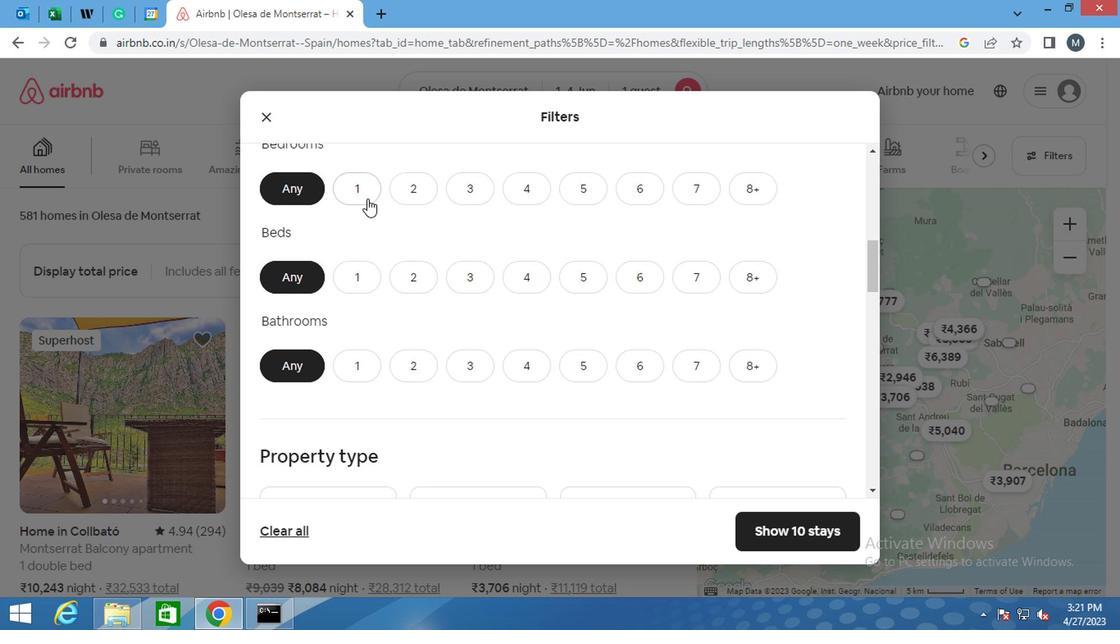 
Action: Mouse moved to (353, 272)
Screenshot: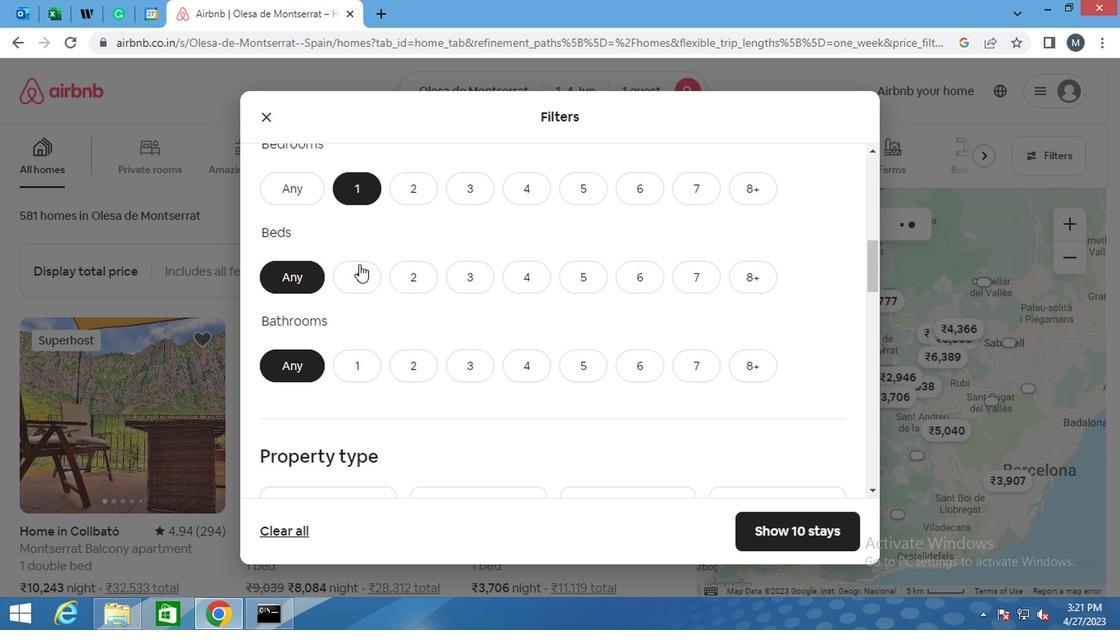 
Action: Mouse pressed left at (353, 272)
Screenshot: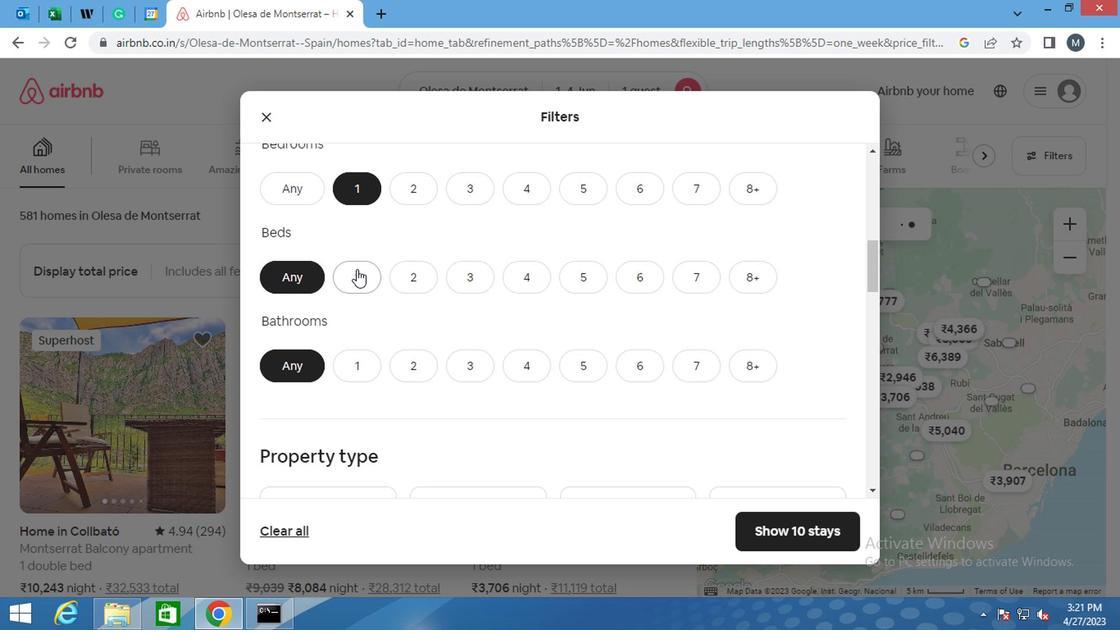 
Action: Mouse moved to (345, 352)
Screenshot: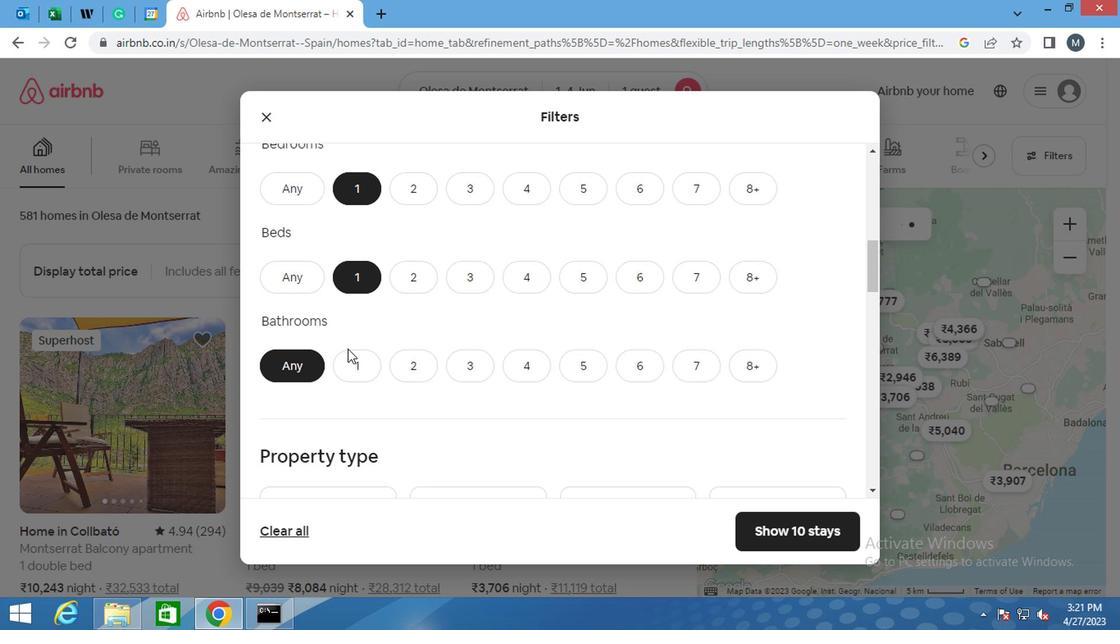 
Action: Mouse pressed left at (345, 352)
Screenshot: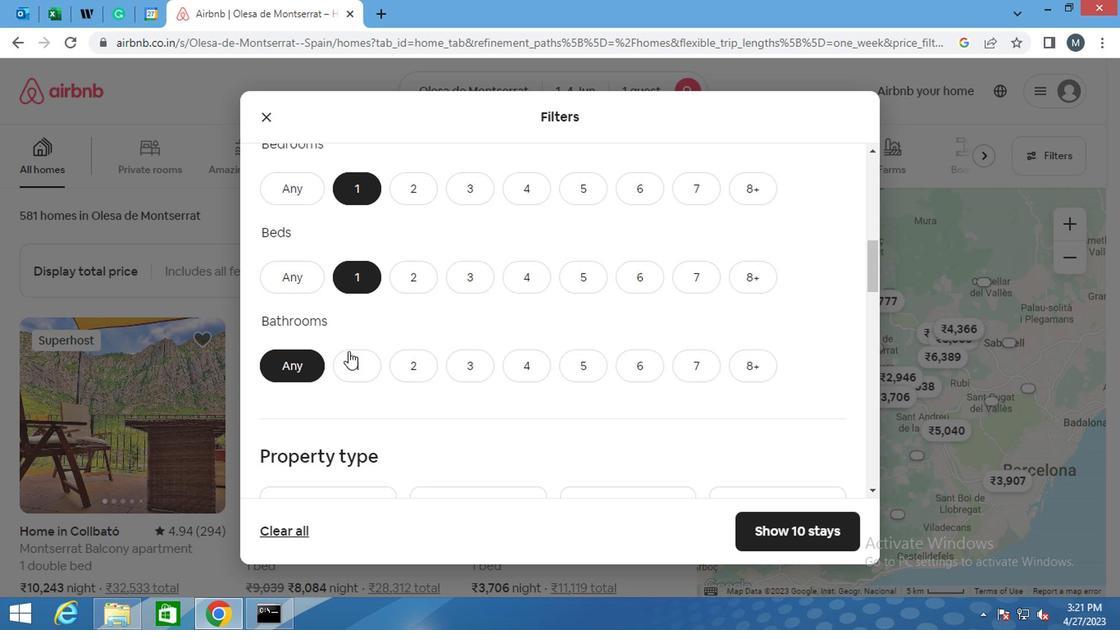 
Action: Mouse moved to (318, 322)
Screenshot: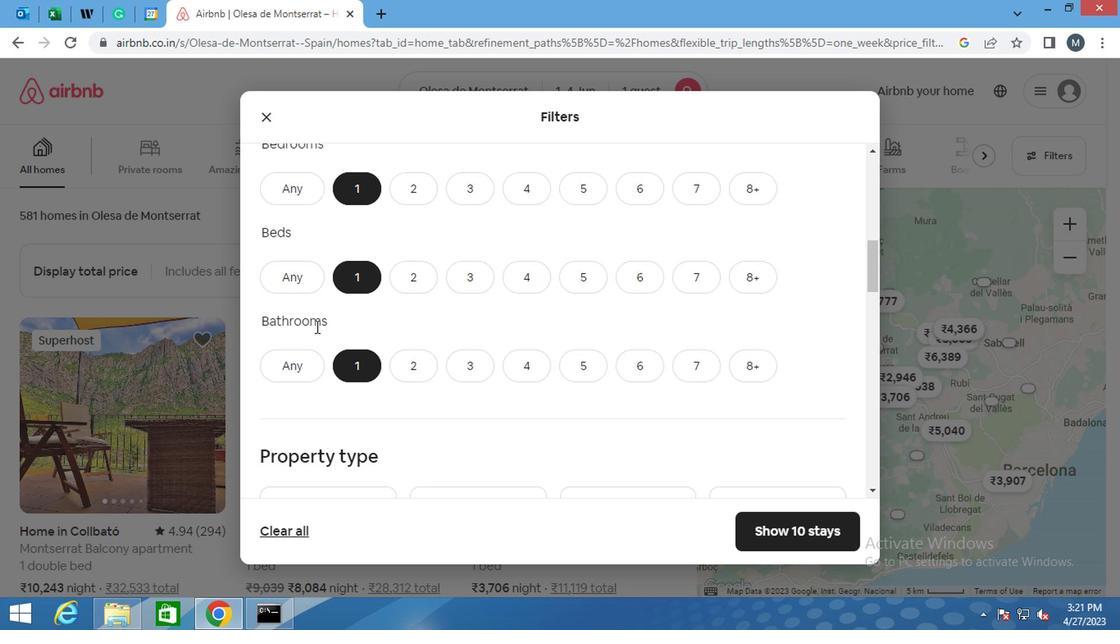 
Action: Mouse scrolled (318, 321) with delta (0, -1)
Screenshot: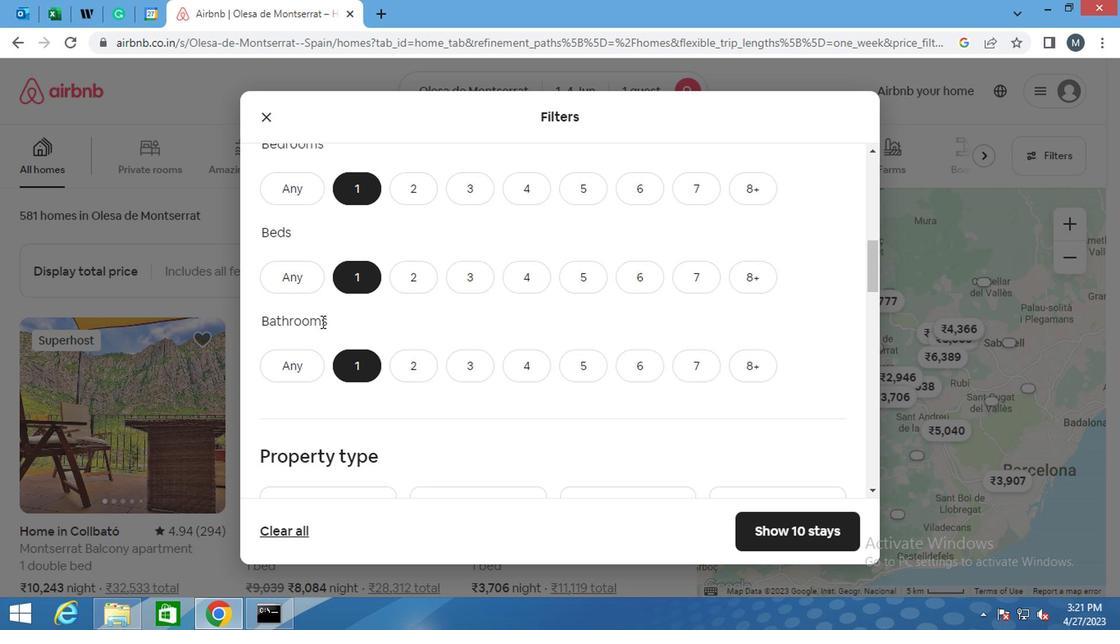 
Action: Mouse scrolled (318, 321) with delta (0, -1)
Screenshot: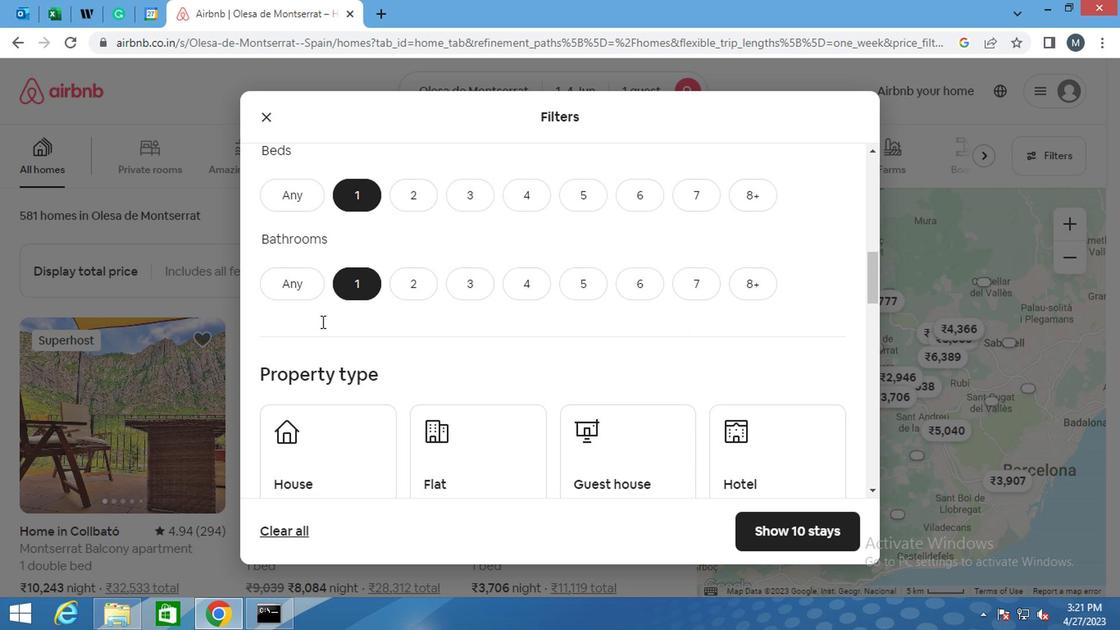 
Action: Mouse moved to (327, 320)
Screenshot: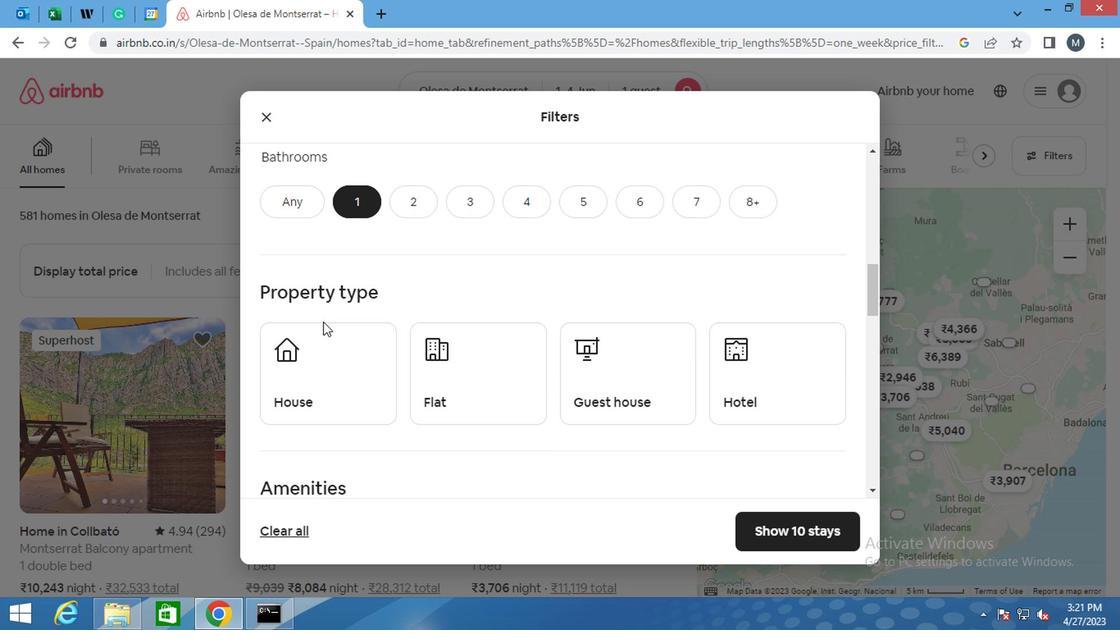 
Action: Mouse scrolled (327, 319) with delta (0, -1)
Screenshot: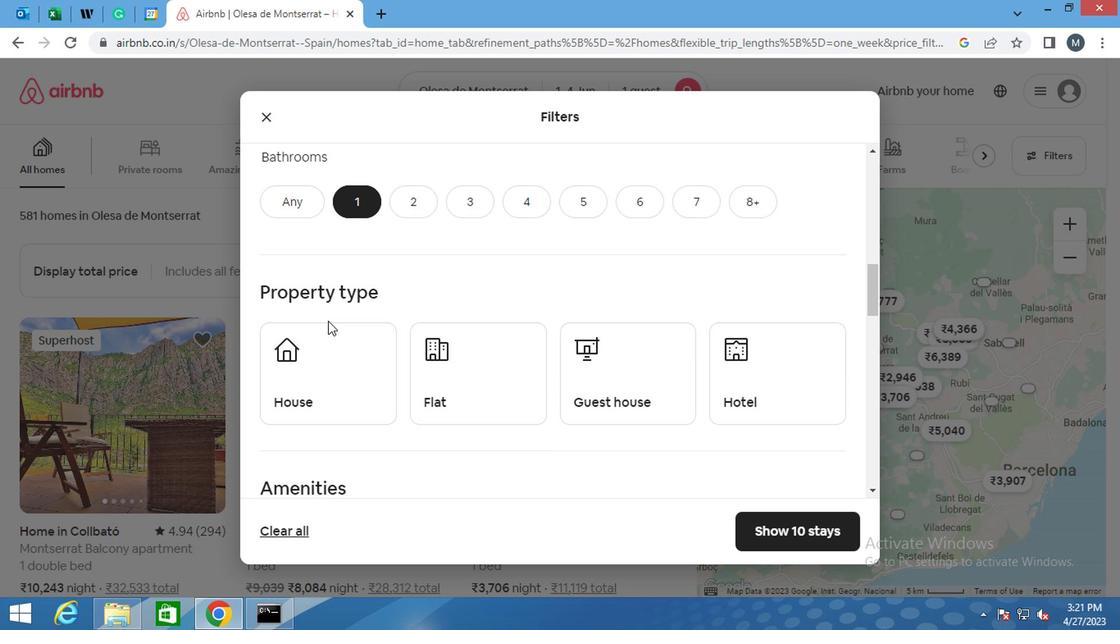
Action: Mouse moved to (321, 315)
Screenshot: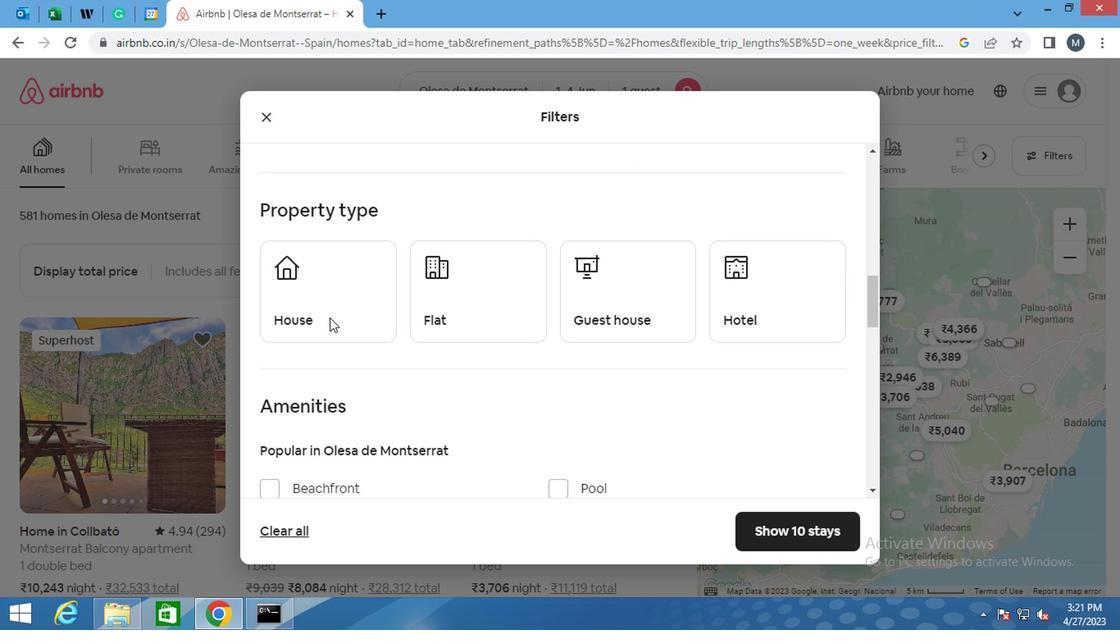 
Action: Mouse pressed left at (321, 315)
Screenshot: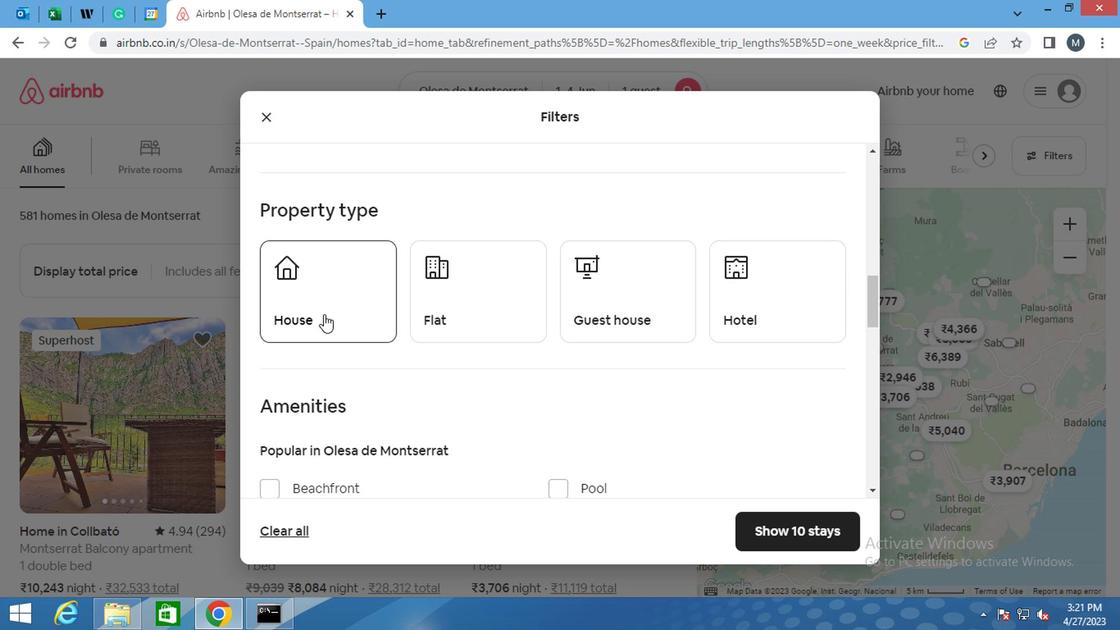 
Action: Mouse moved to (450, 304)
Screenshot: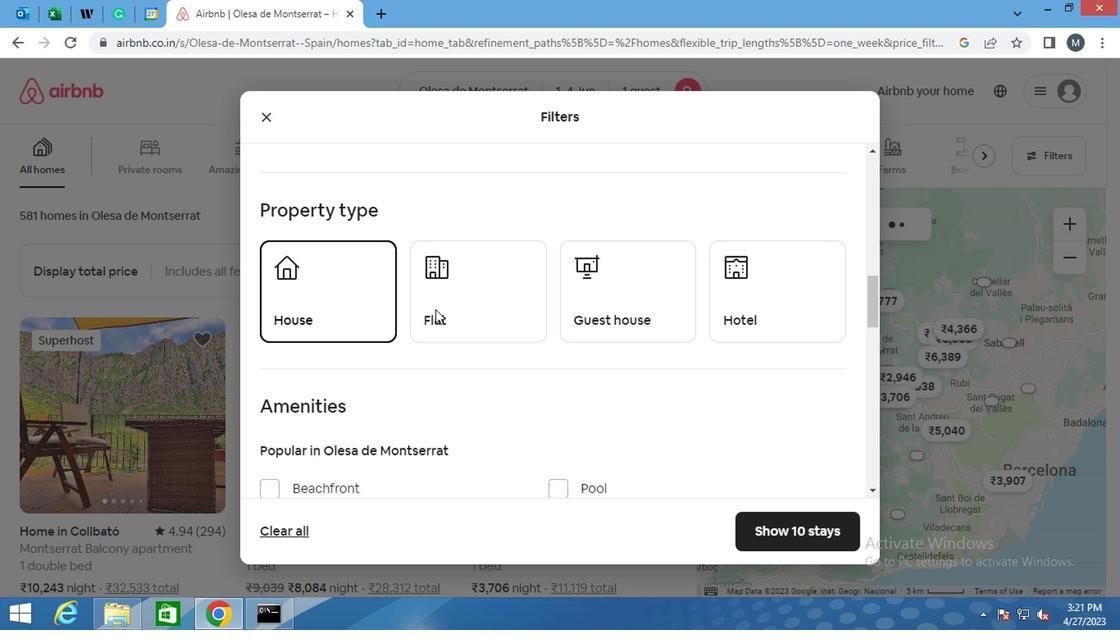 
Action: Mouse pressed left at (450, 304)
Screenshot: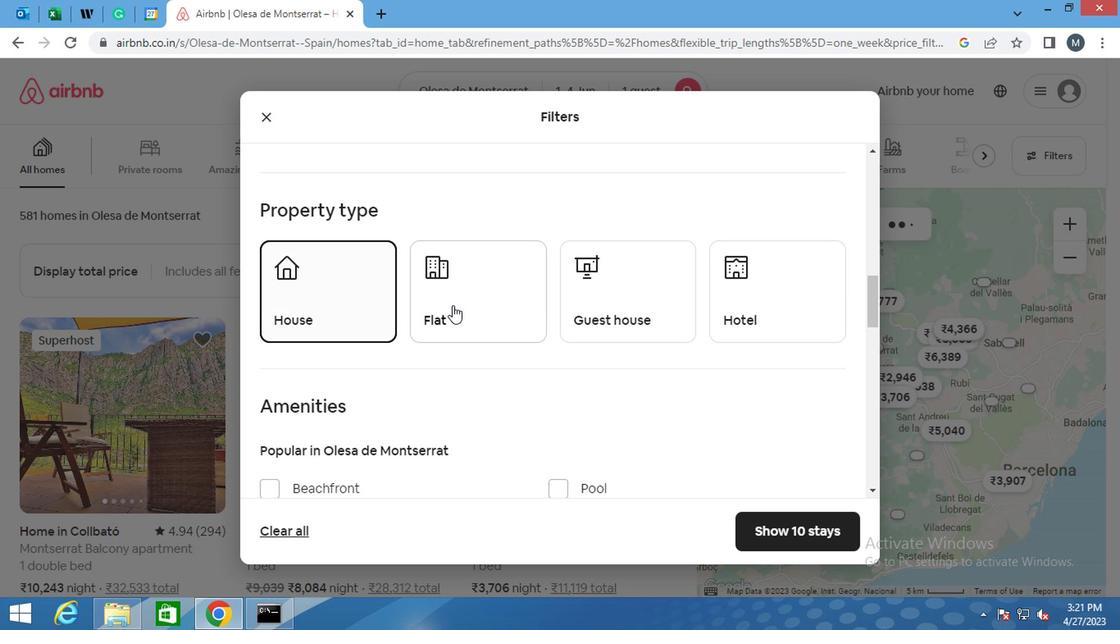
Action: Mouse moved to (573, 296)
Screenshot: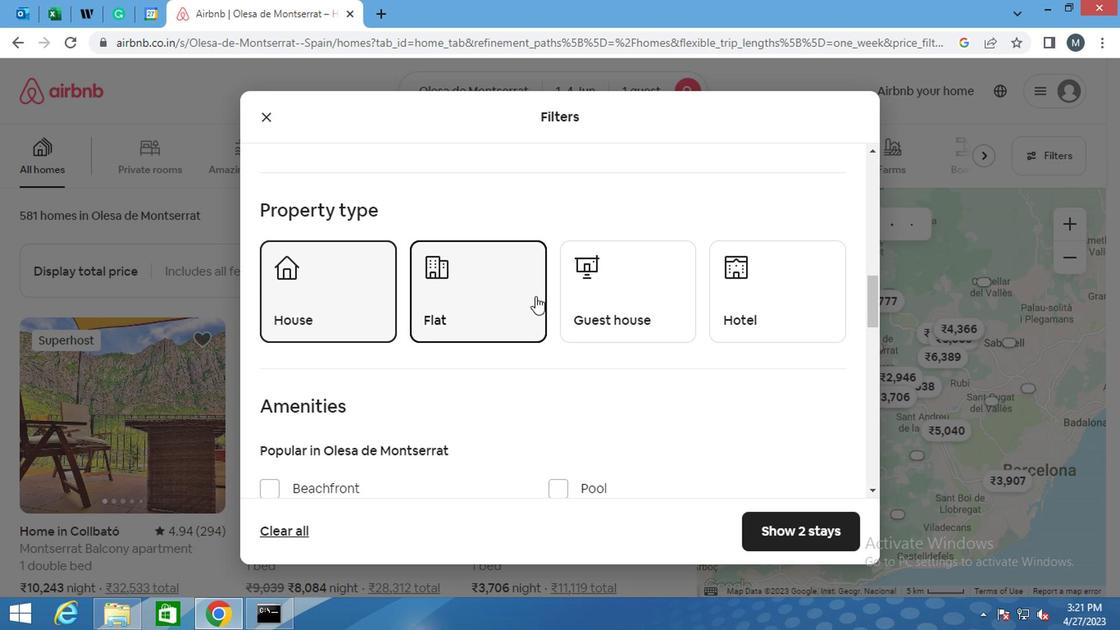 
Action: Mouse pressed left at (573, 296)
Screenshot: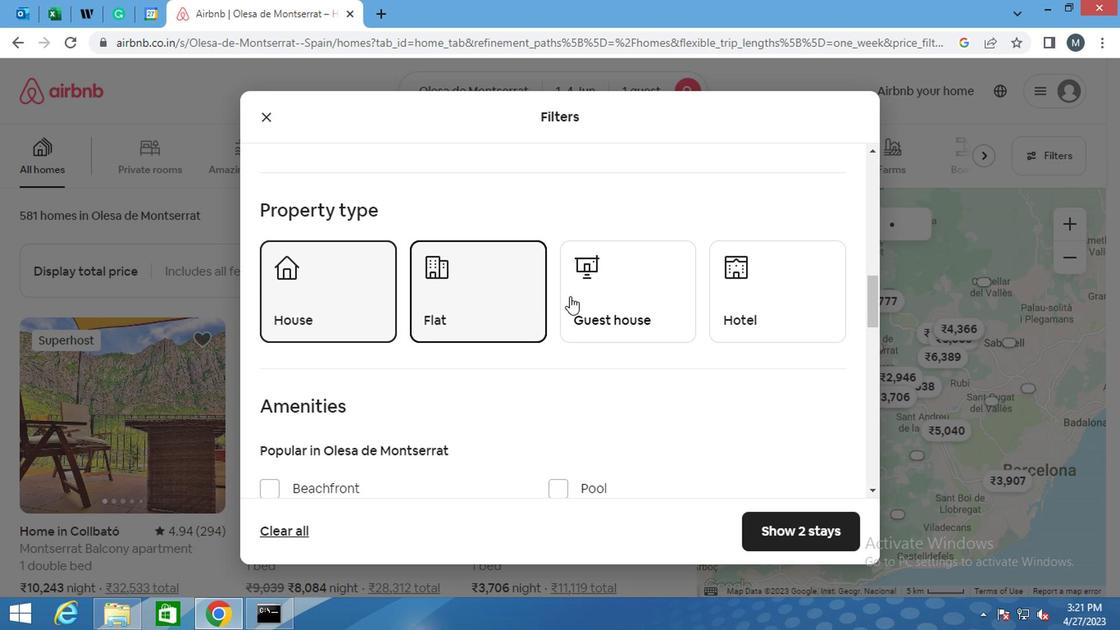 
Action: Mouse moved to (374, 331)
Screenshot: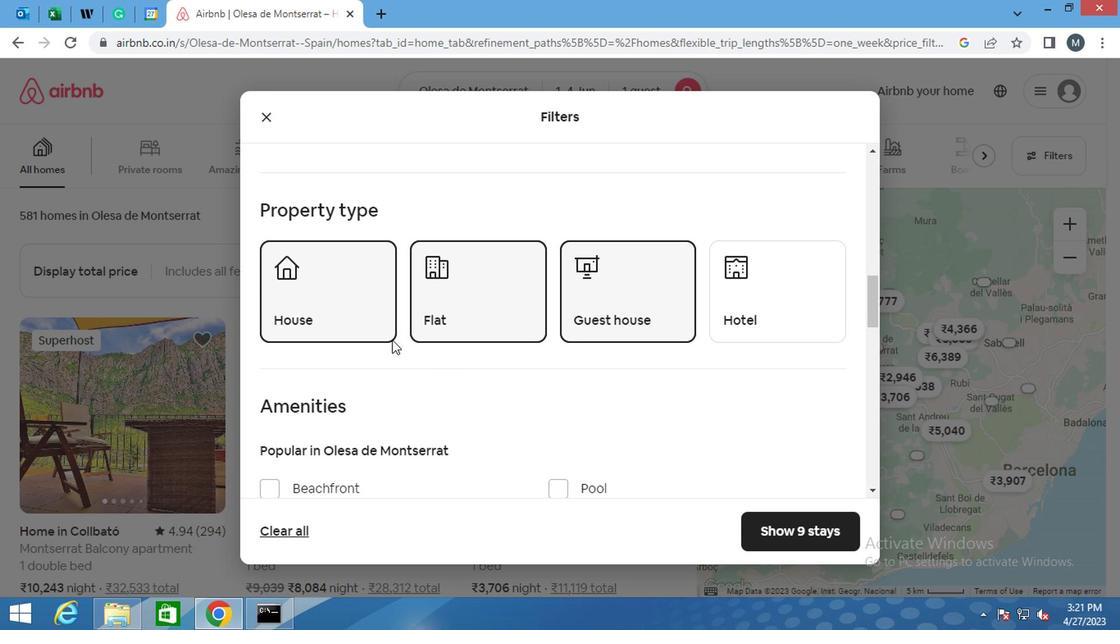
Action: Mouse scrolled (374, 331) with delta (0, 0)
Screenshot: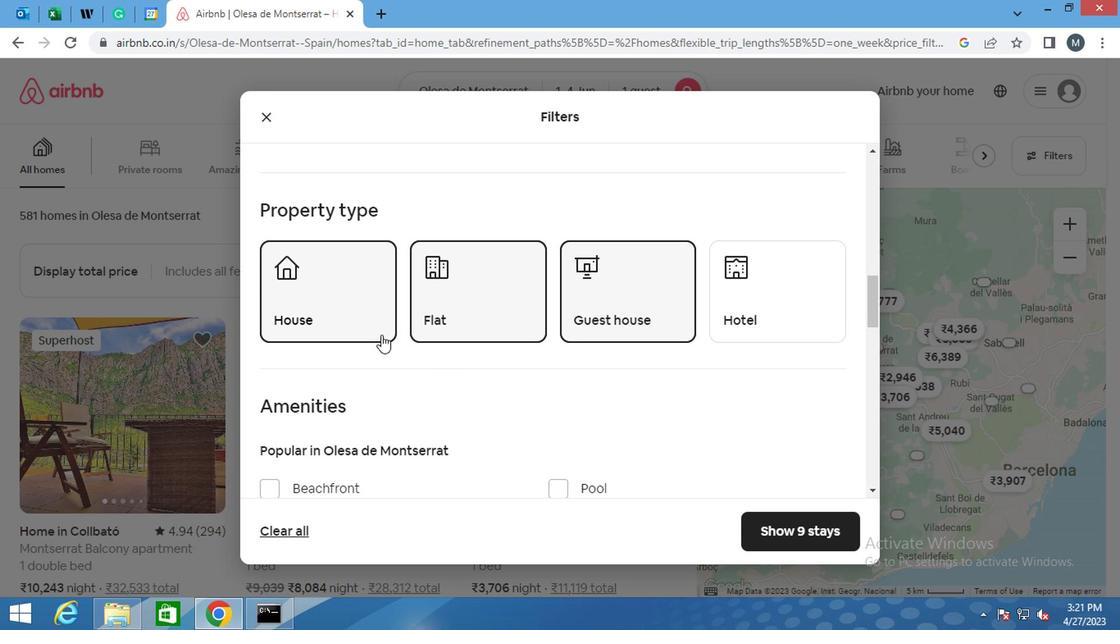 
Action: Mouse moved to (371, 328)
Screenshot: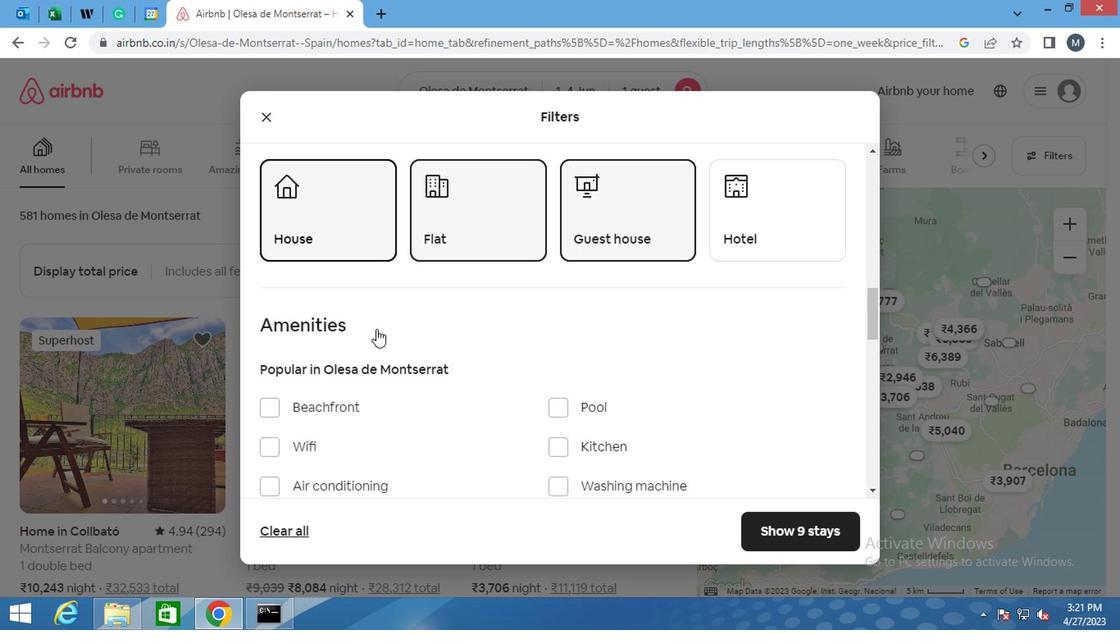 
Action: Mouse scrolled (371, 327) with delta (0, -1)
Screenshot: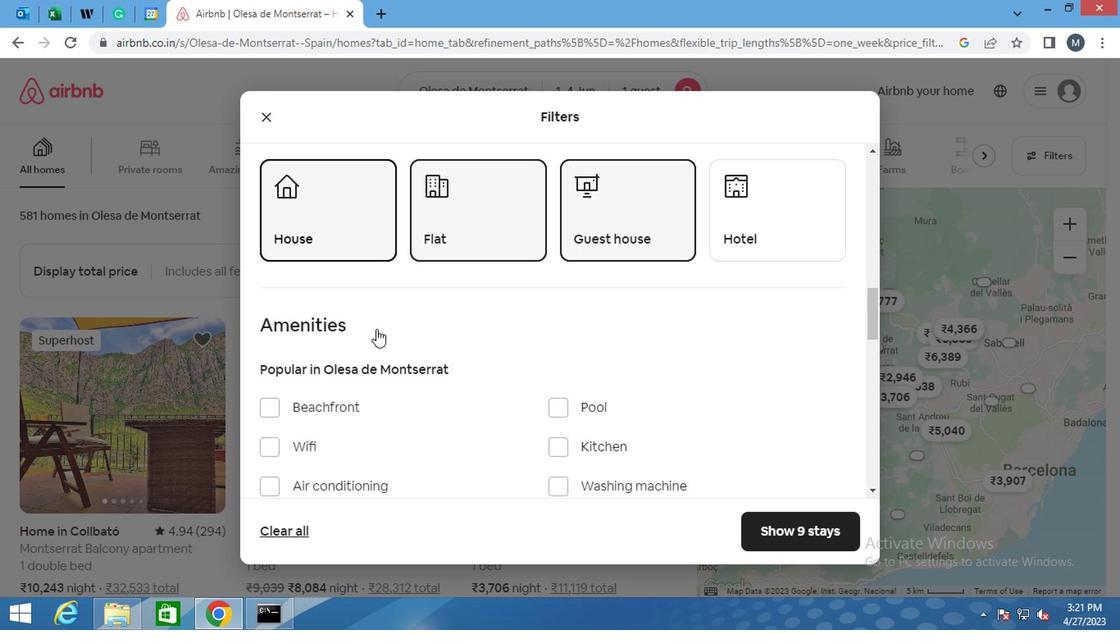
Action: Mouse moved to (281, 360)
Screenshot: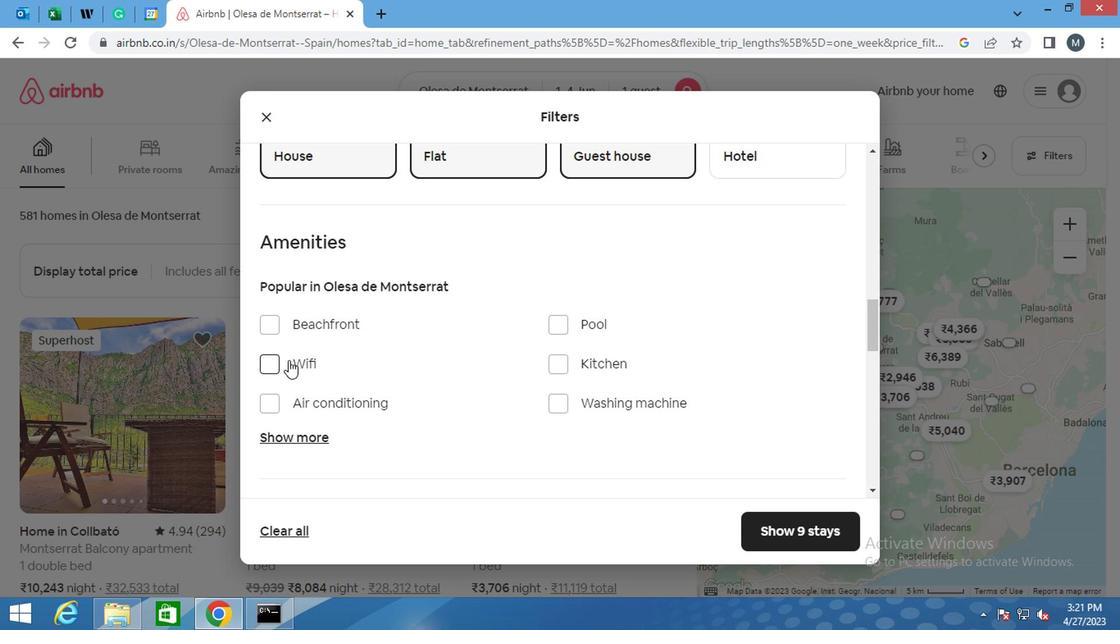 
Action: Mouse pressed left at (281, 360)
Screenshot: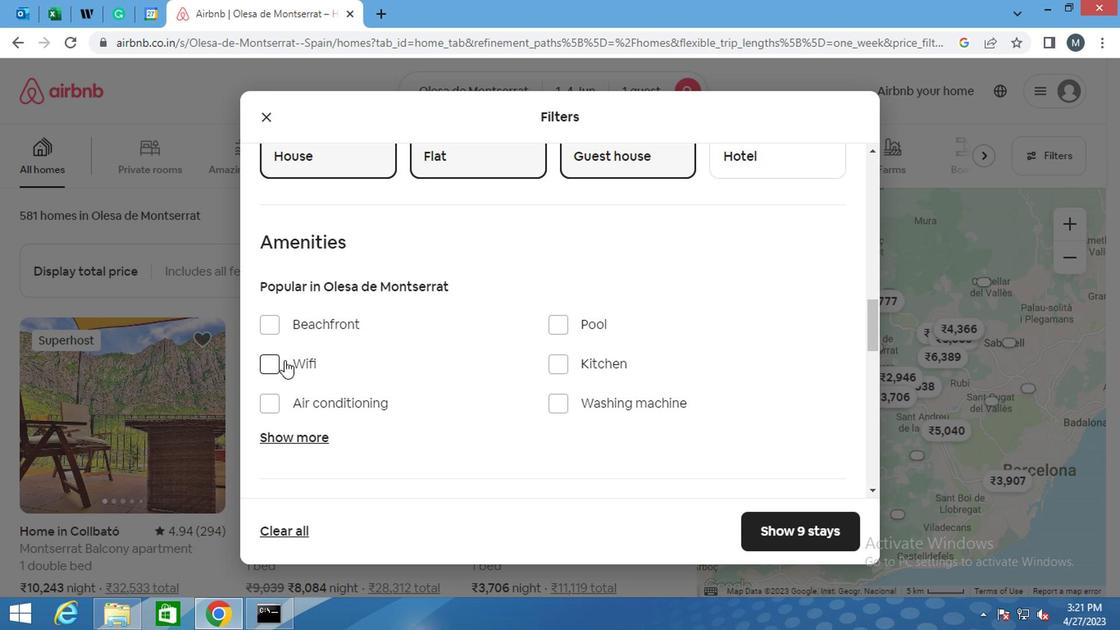 
Action: Mouse moved to (558, 396)
Screenshot: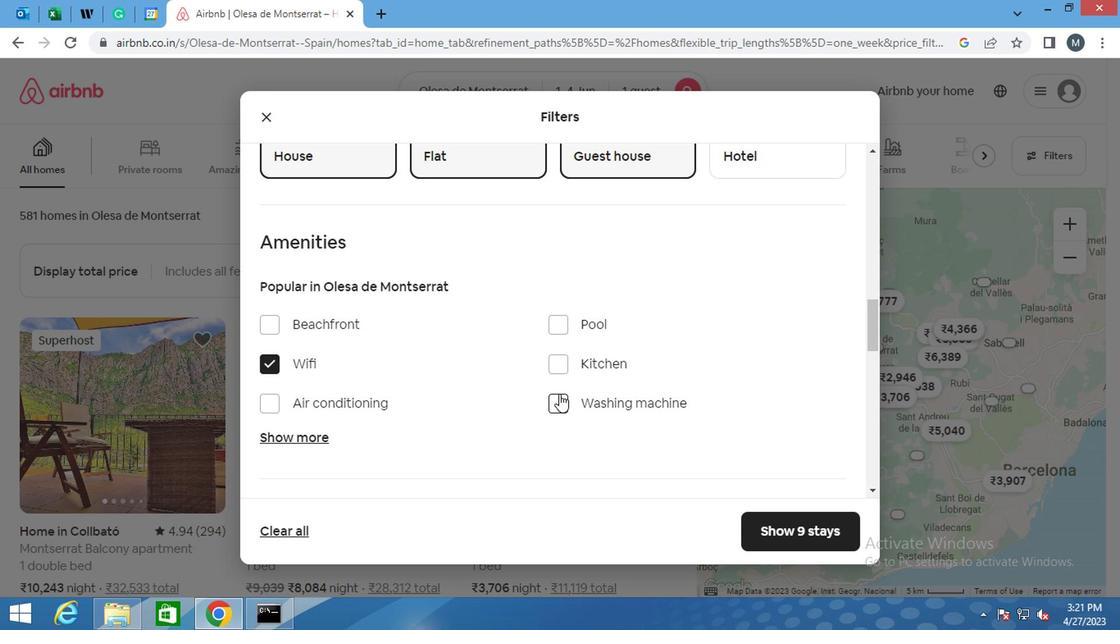 
Action: Mouse pressed left at (558, 396)
Screenshot: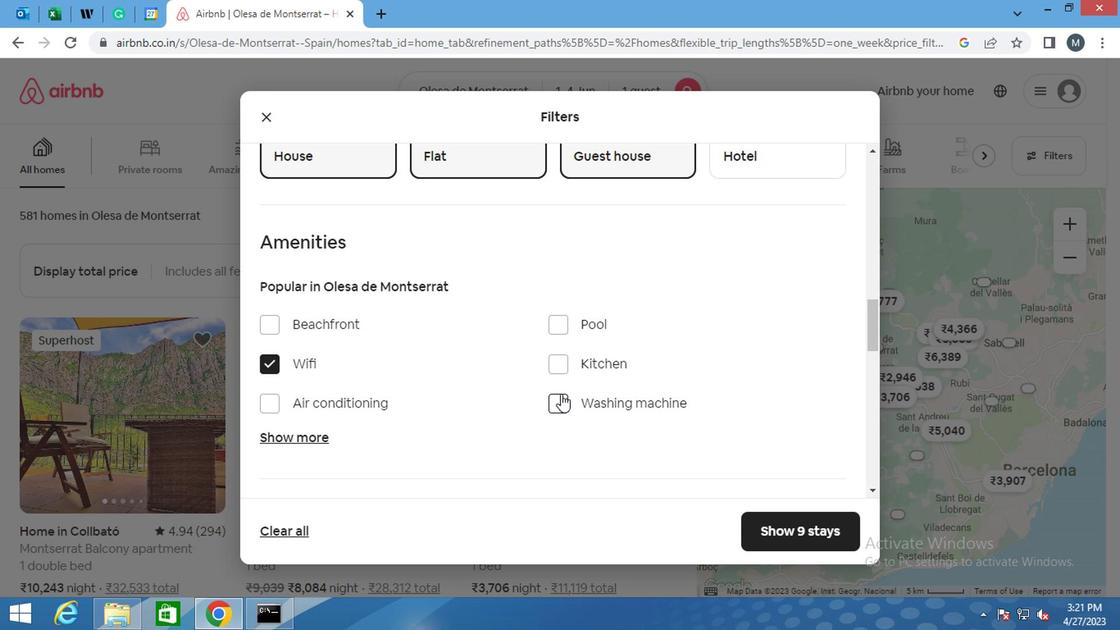 
Action: Mouse moved to (410, 370)
Screenshot: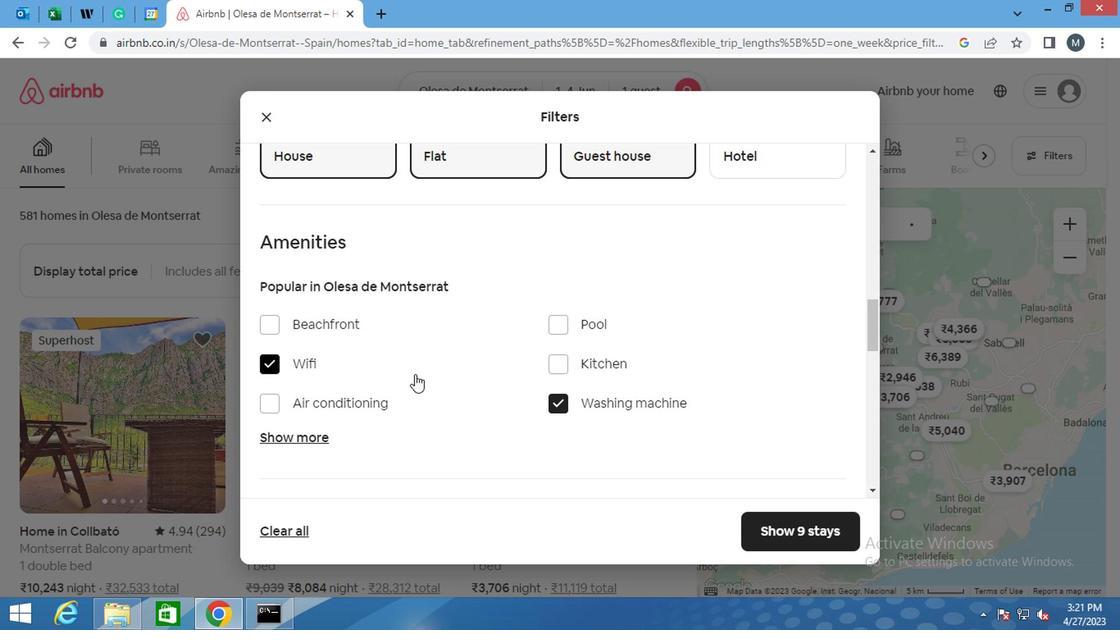 
Action: Mouse scrolled (410, 370) with delta (0, 0)
Screenshot: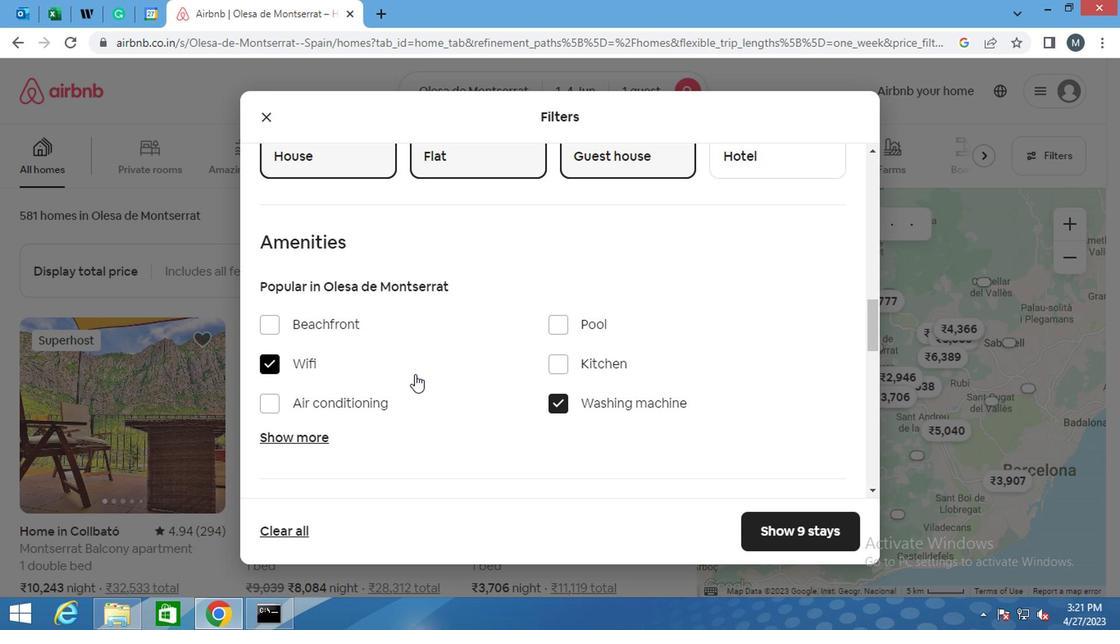 
Action: Mouse scrolled (410, 370) with delta (0, 0)
Screenshot: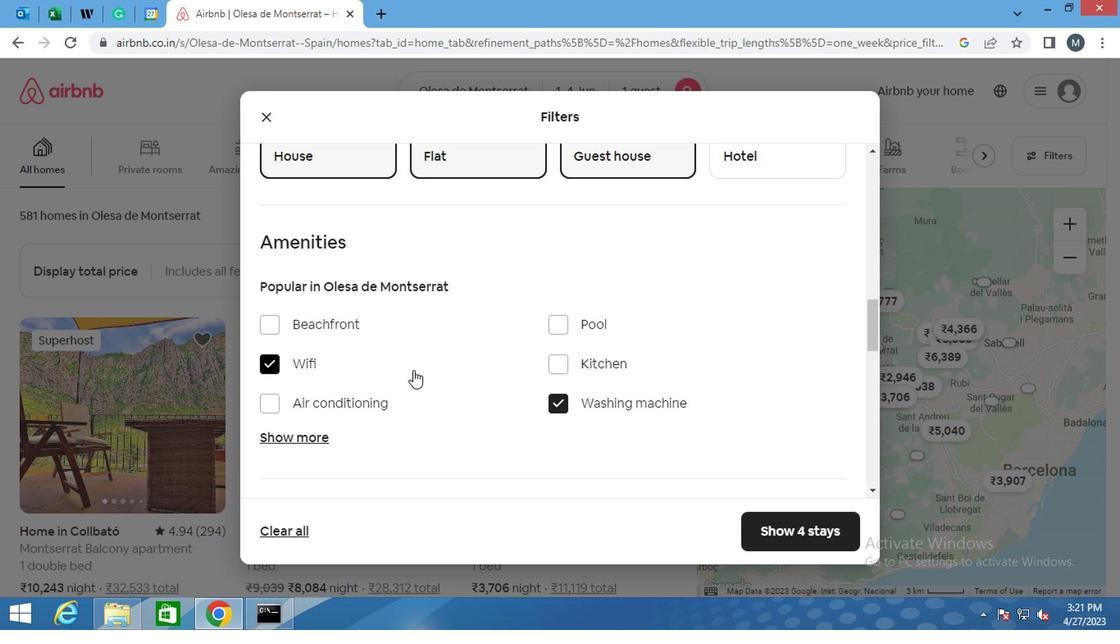 
Action: Mouse moved to (389, 366)
Screenshot: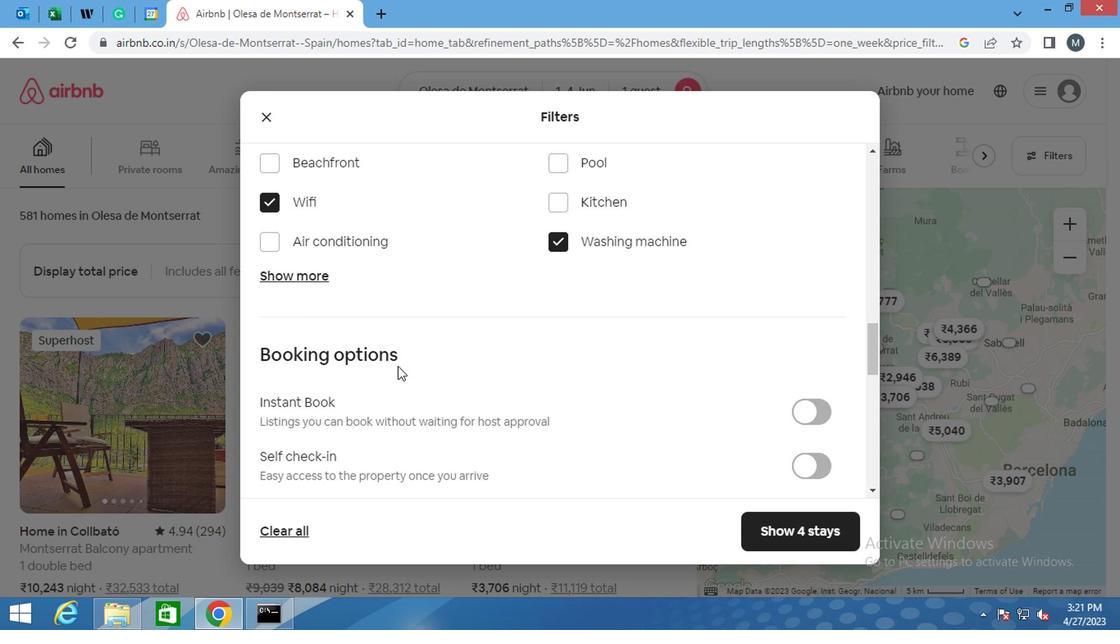 
Action: Mouse scrolled (389, 365) with delta (0, 0)
Screenshot: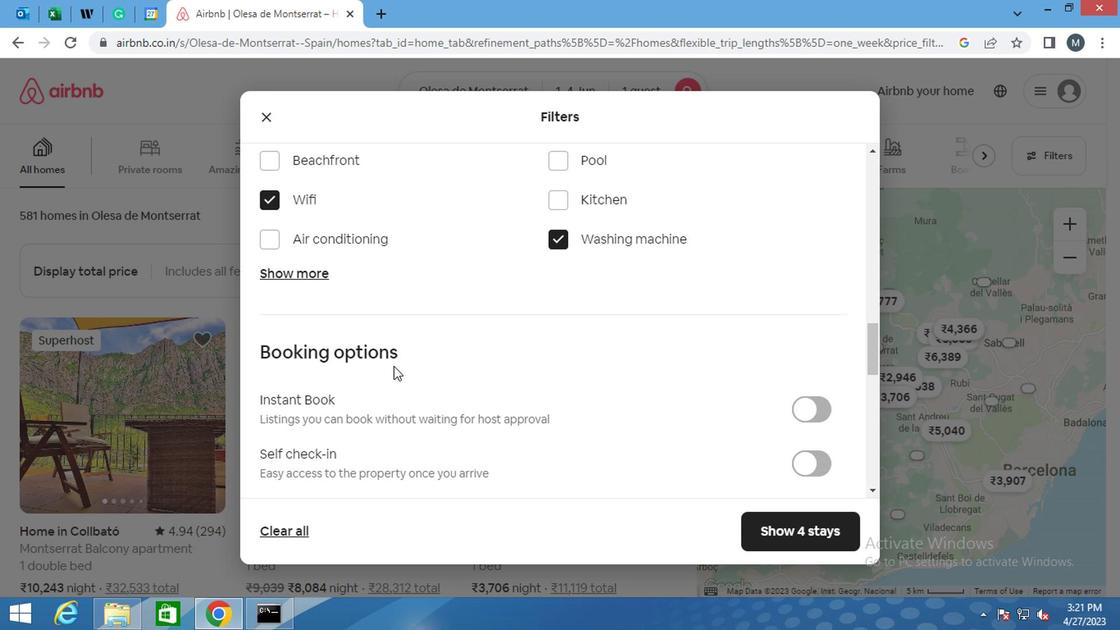 
Action: Mouse moved to (369, 364)
Screenshot: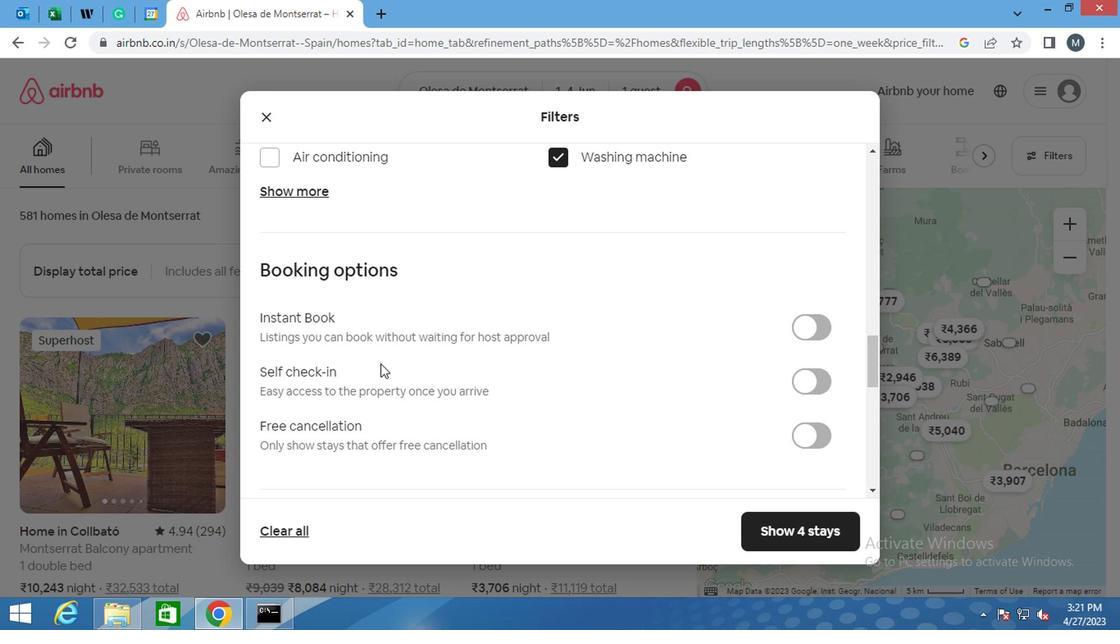 
Action: Mouse scrolled (369, 363) with delta (0, 0)
Screenshot: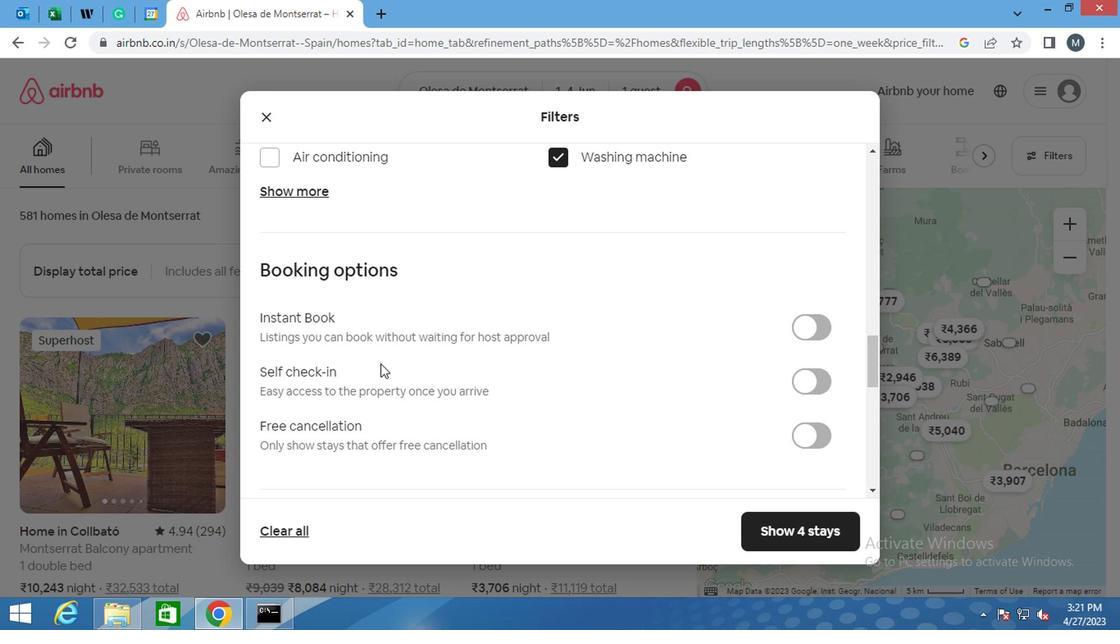 
Action: Mouse scrolled (369, 363) with delta (0, 0)
Screenshot: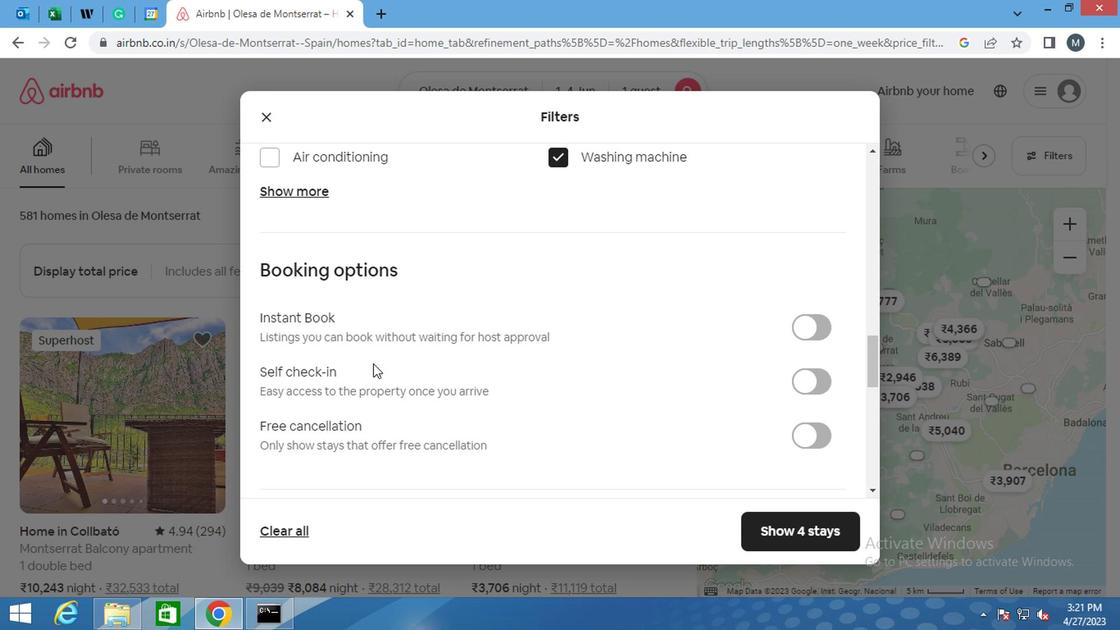 
Action: Mouse moved to (817, 224)
Screenshot: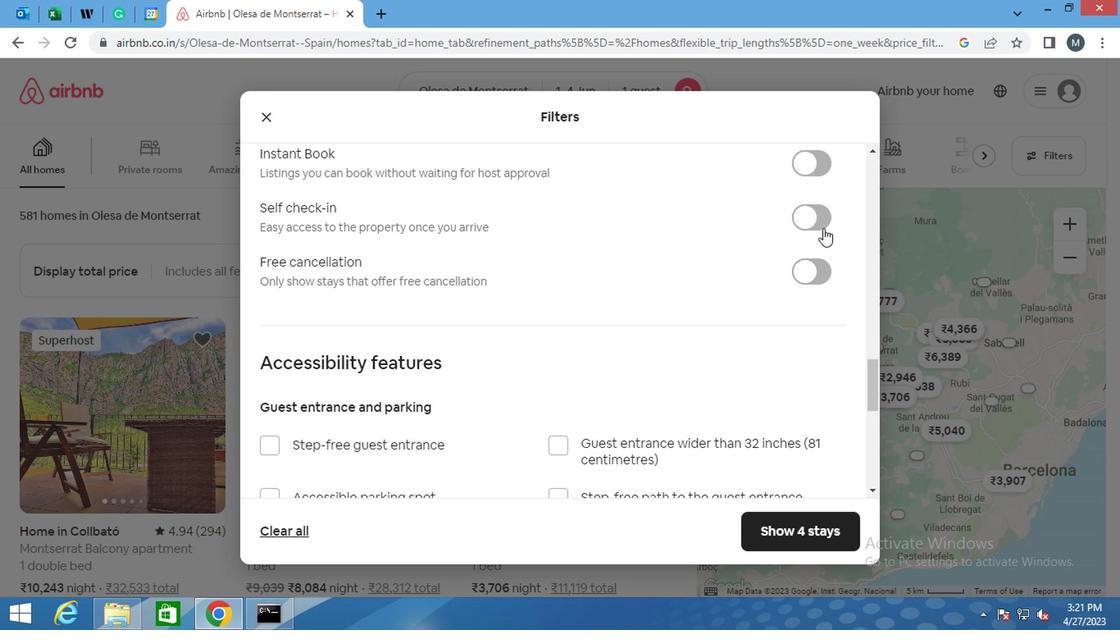 
Action: Mouse pressed left at (817, 224)
Screenshot: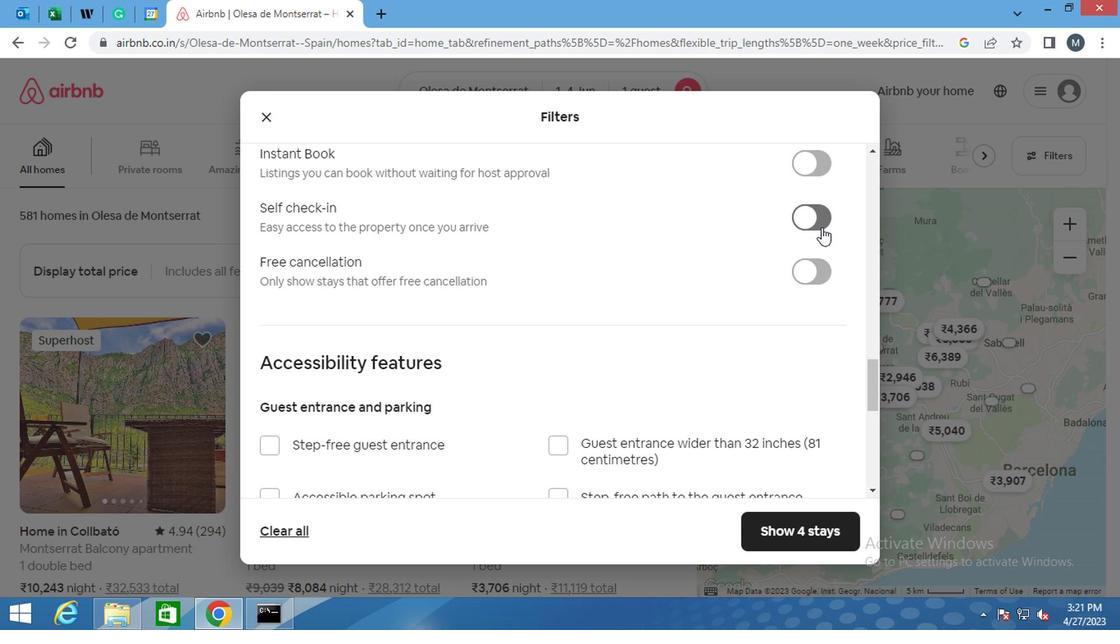 
Action: Mouse moved to (495, 335)
Screenshot: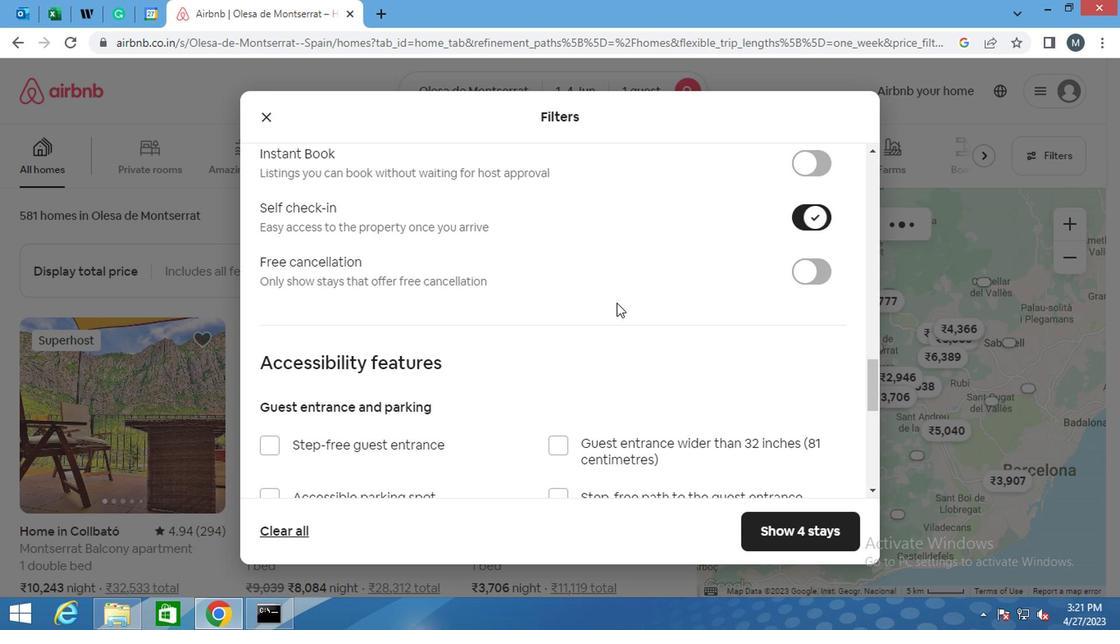 
Action: Mouse scrolled (495, 335) with delta (0, 0)
Screenshot: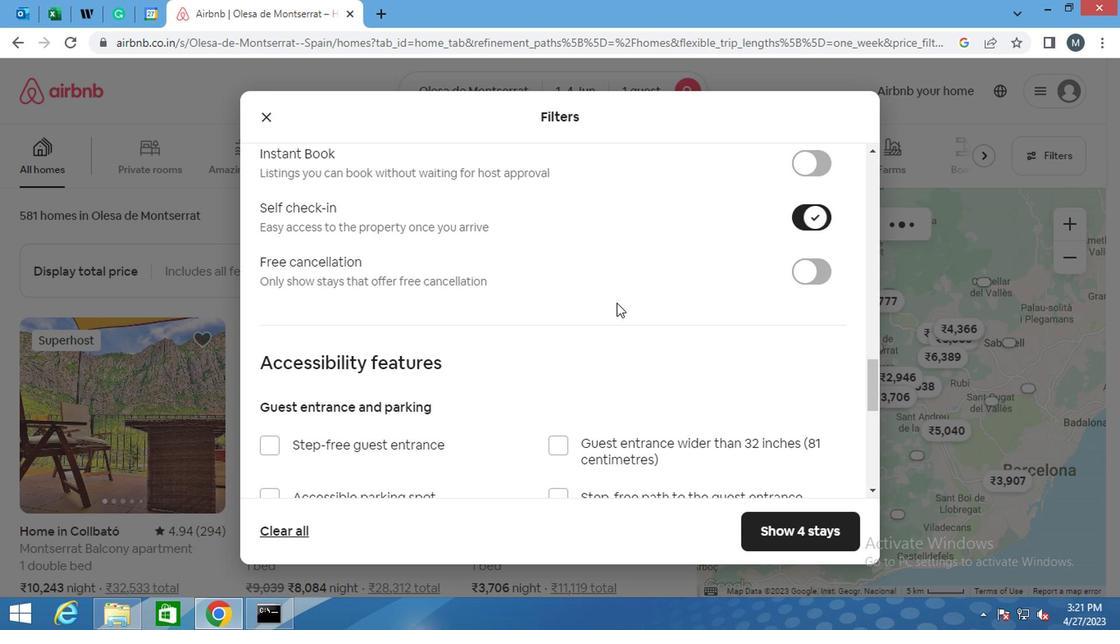 
Action: Mouse moved to (489, 347)
Screenshot: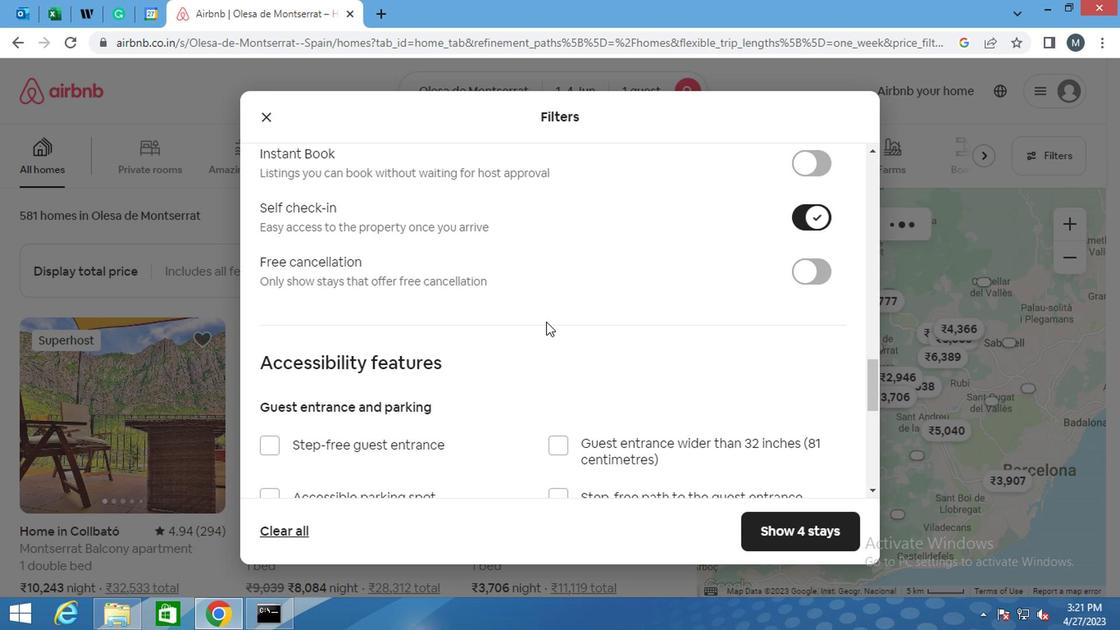 
Action: Mouse scrolled (489, 346) with delta (0, -1)
Screenshot: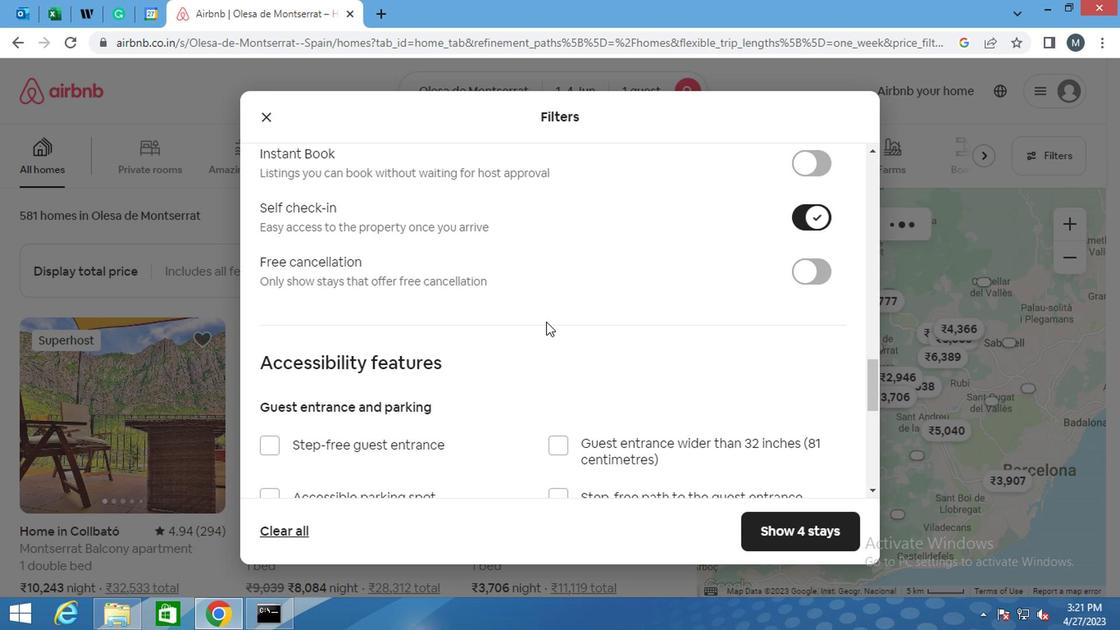 
Action: Mouse moved to (484, 353)
Screenshot: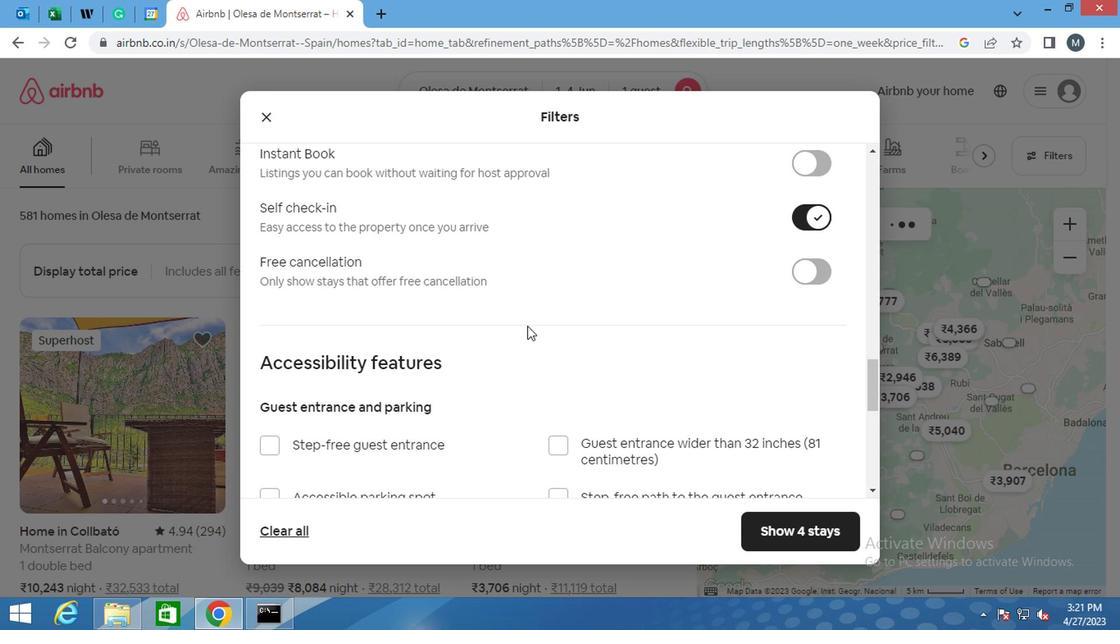 
Action: Mouse scrolled (484, 352) with delta (0, -1)
Screenshot: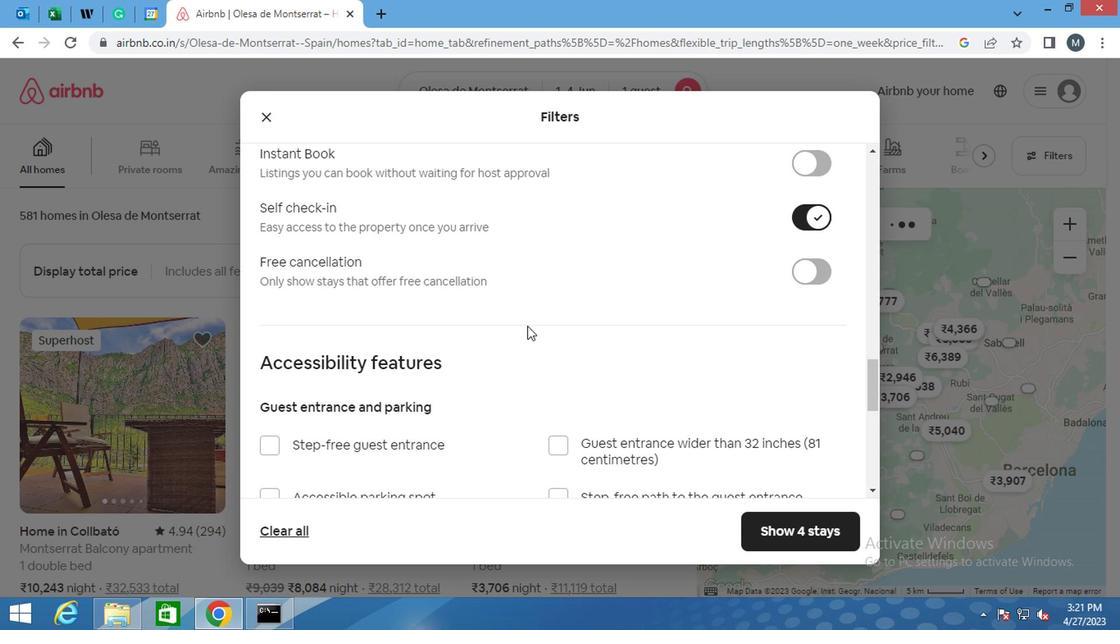 
Action: Mouse moved to (481, 353)
Screenshot: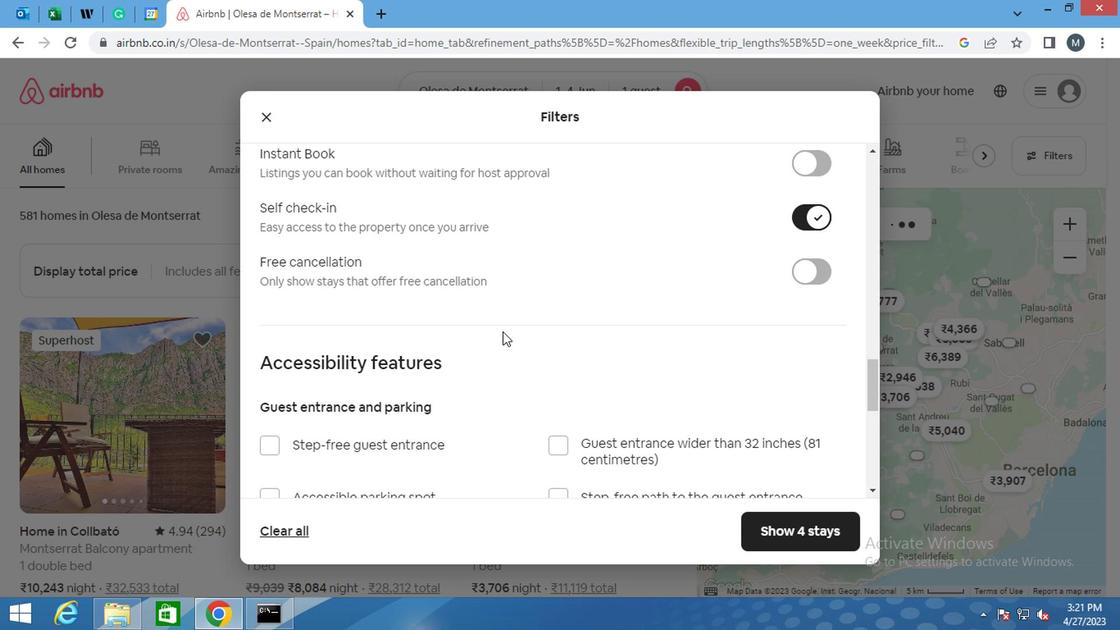 
Action: Mouse scrolled (481, 352) with delta (0, -1)
Screenshot: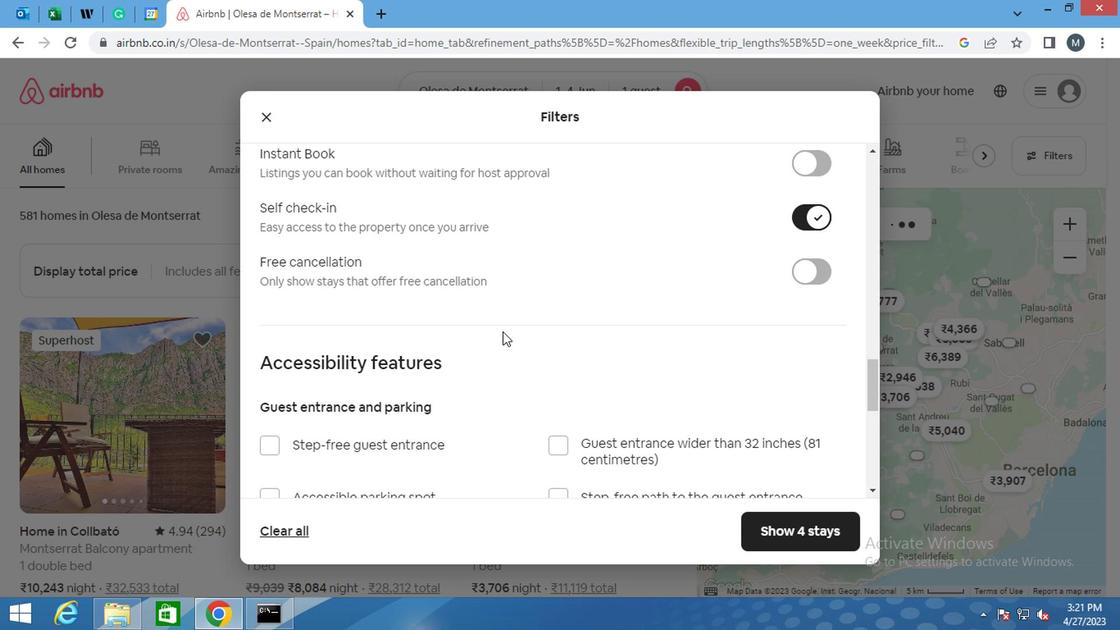 
Action: Mouse moved to (407, 355)
Screenshot: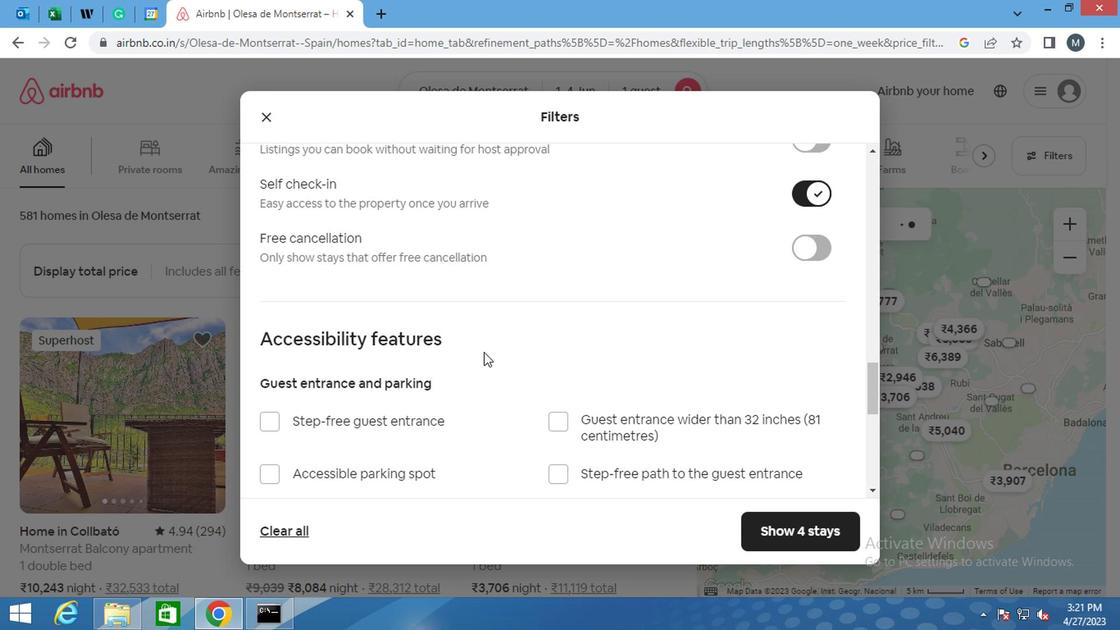 
Action: Mouse scrolled (407, 354) with delta (0, -1)
Screenshot: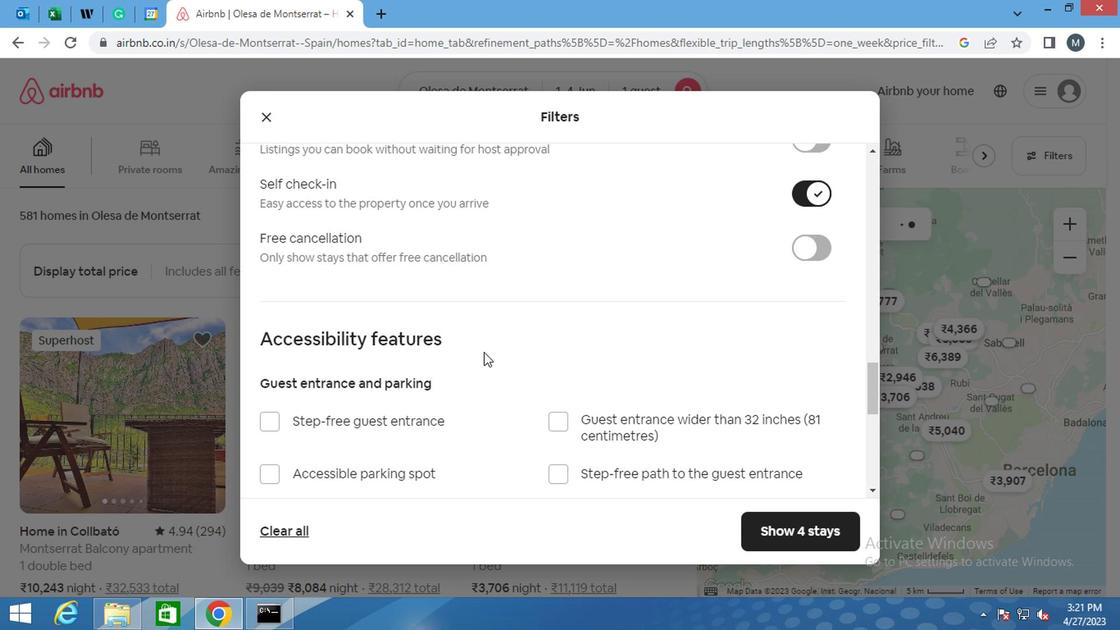 
Action: Mouse moved to (399, 360)
Screenshot: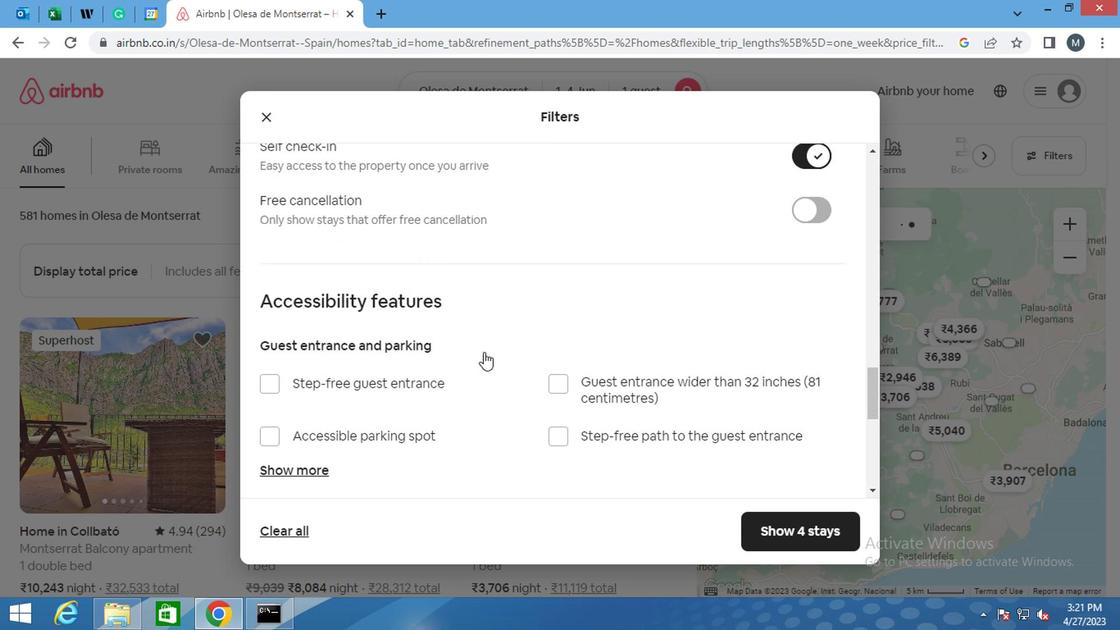 
Action: Mouse scrolled (399, 359) with delta (0, 0)
Screenshot: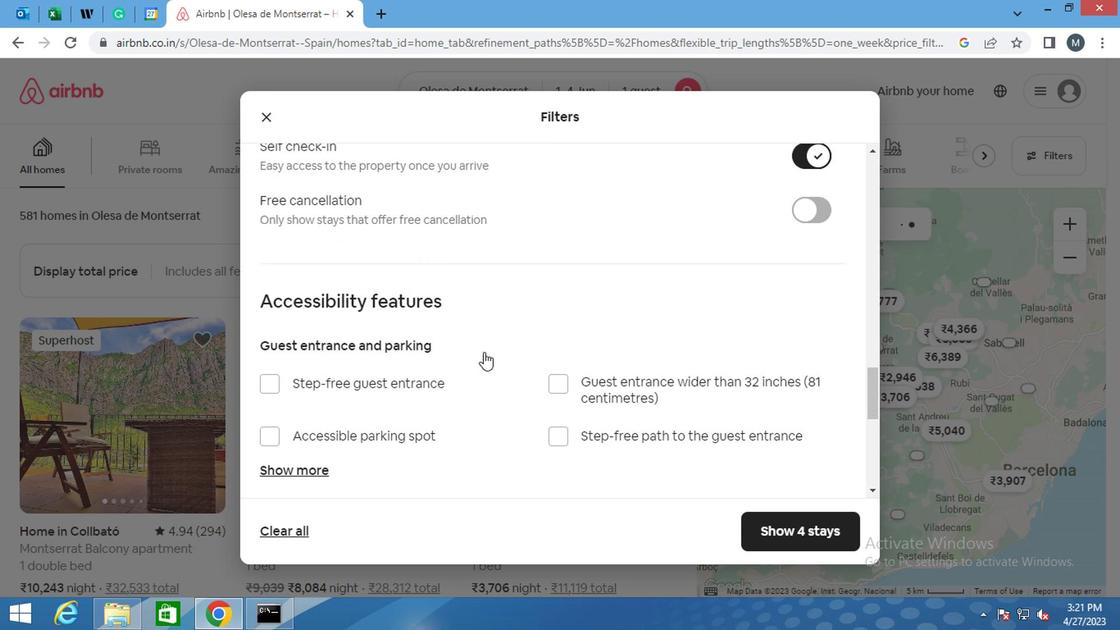 
Action: Mouse moved to (262, 394)
Screenshot: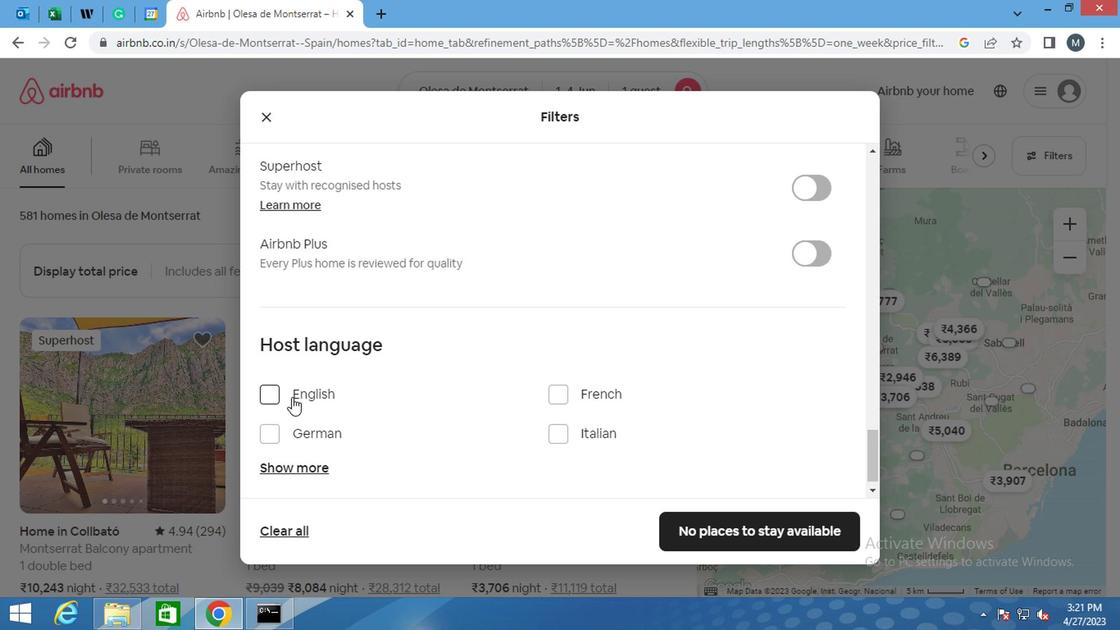 
Action: Mouse pressed left at (262, 394)
Screenshot: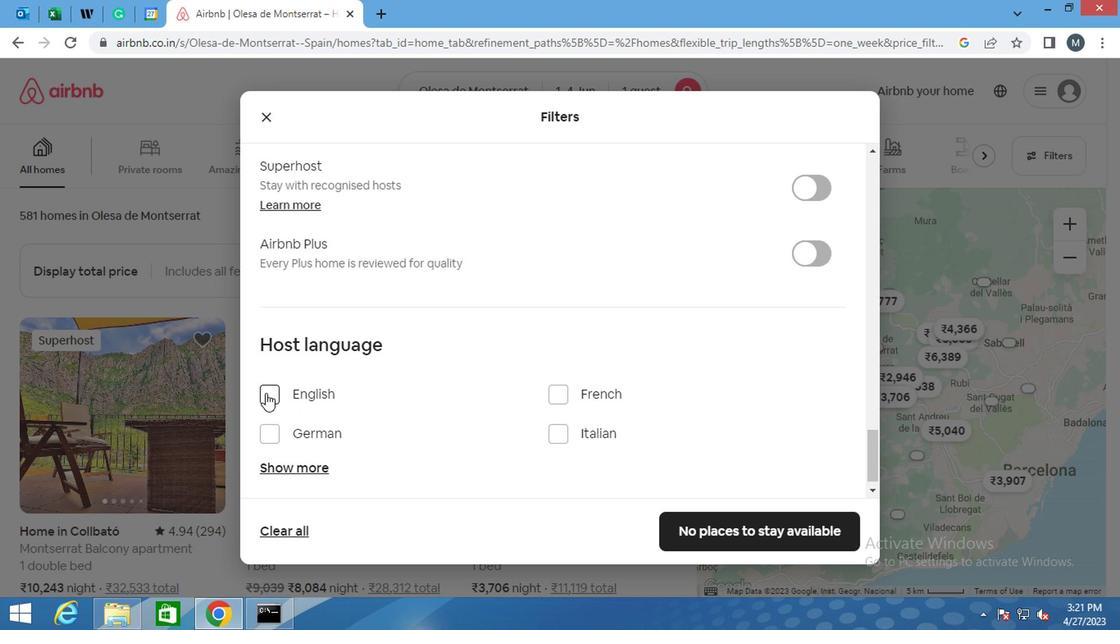 
Action: Mouse moved to (753, 535)
Screenshot: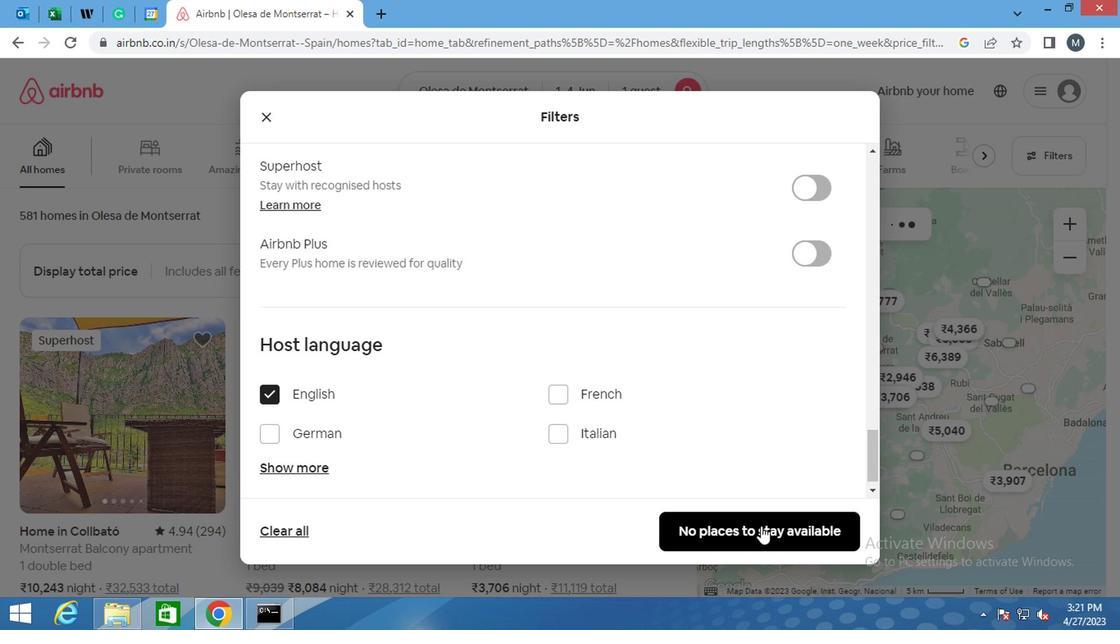 
Action: Mouse pressed left at (753, 535)
Screenshot: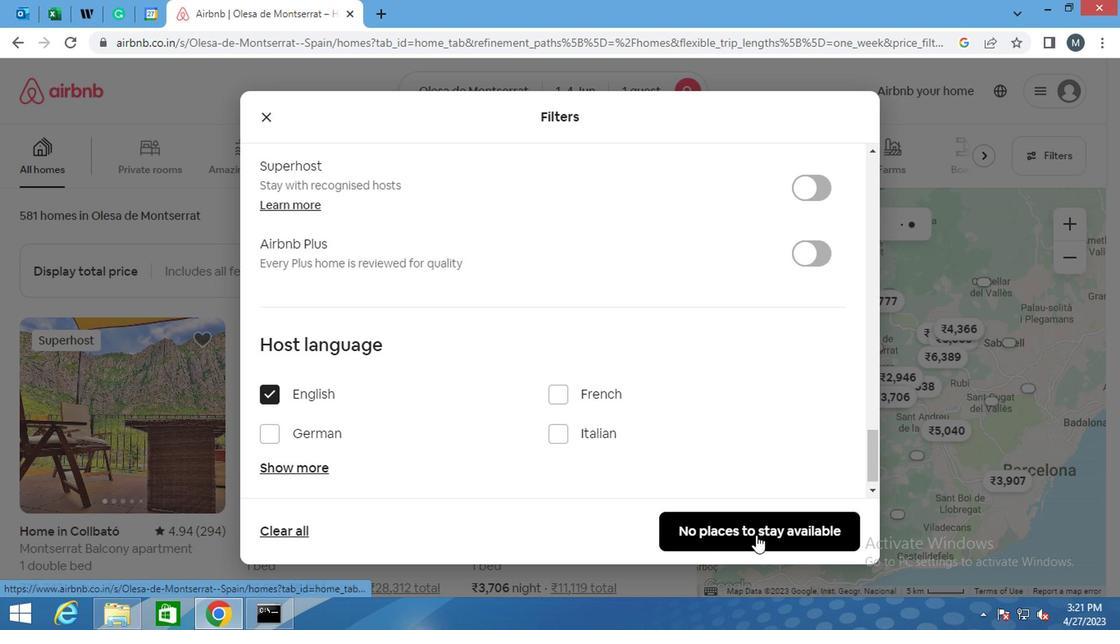 
